 Task: Find connections with filter location Kamina with filter topic #healthcarewith filter profile language English with filter current company SpiceJet Limited with filter school Geetanjali Institute of Technical Studies, Udaipur with filter industry Non-profit Organizations with filter service category Relocation with filter keywords title Film Critic
Action: Mouse moved to (498, 84)
Screenshot: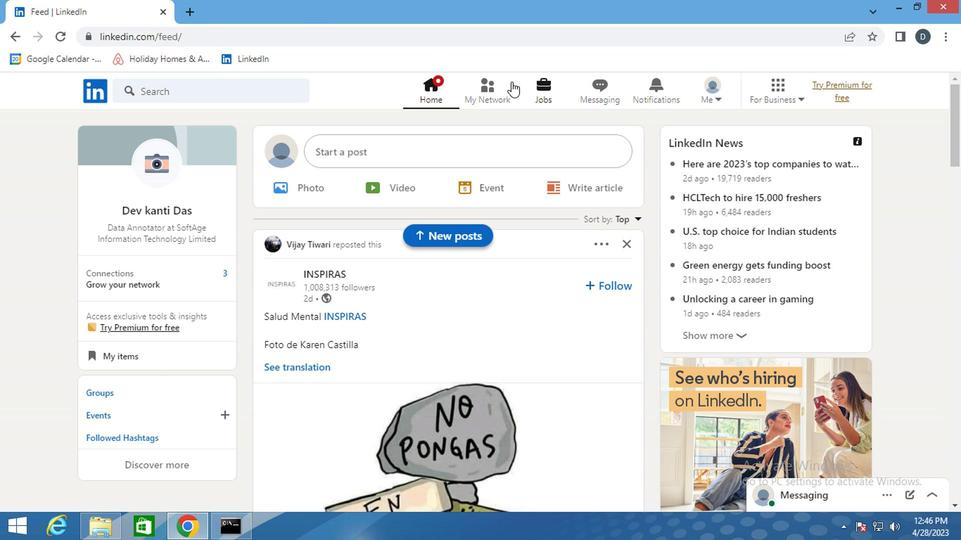 
Action: Mouse pressed left at (498, 84)
Screenshot: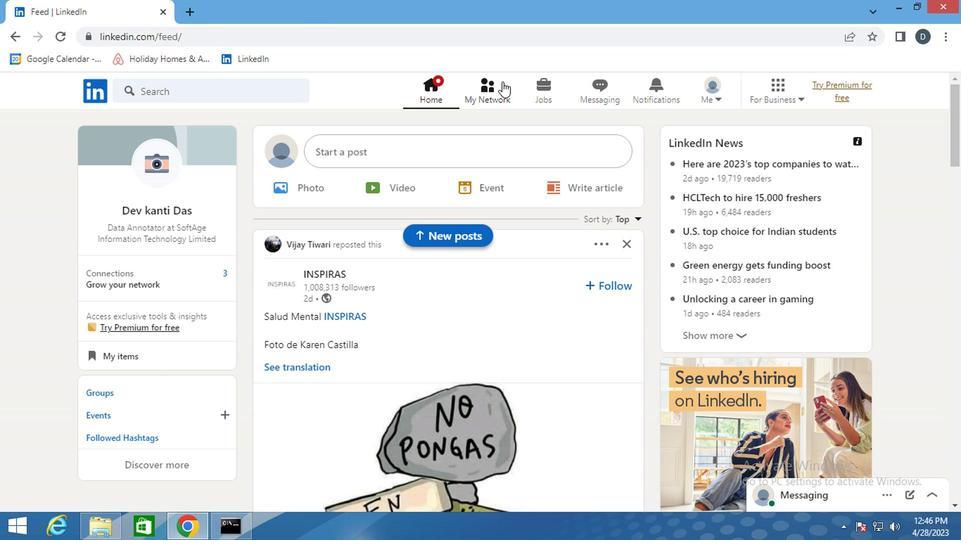 
Action: Mouse moved to (237, 172)
Screenshot: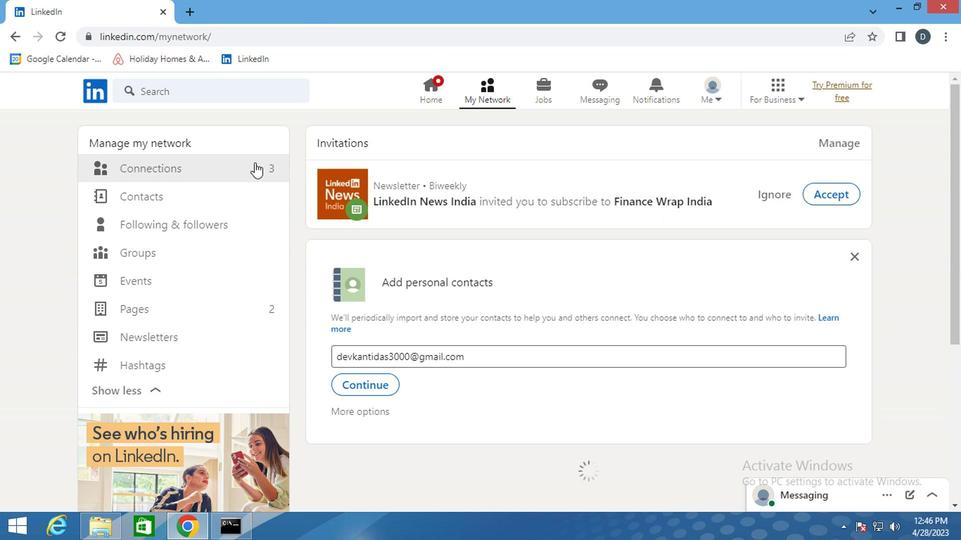 
Action: Mouse pressed left at (237, 172)
Screenshot: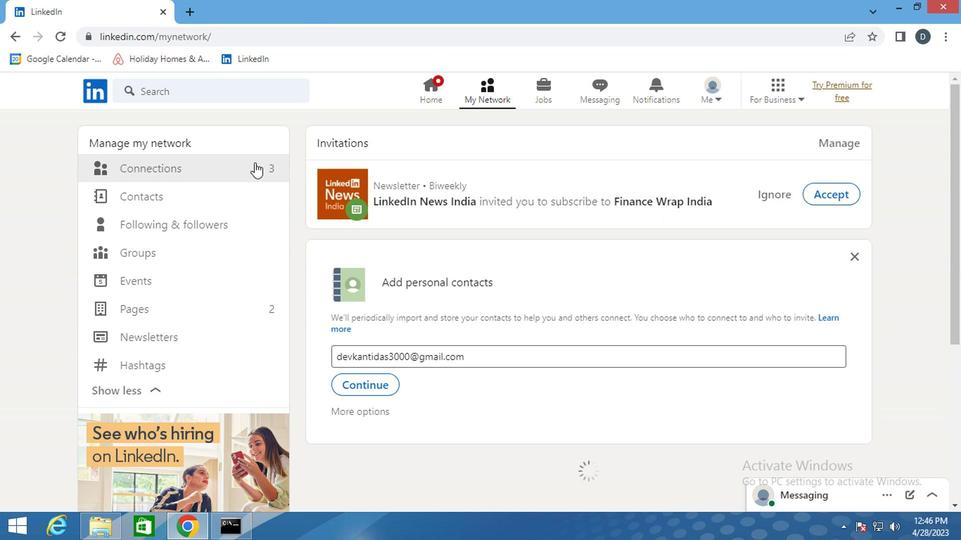 
Action: Mouse pressed left at (237, 172)
Screenshot: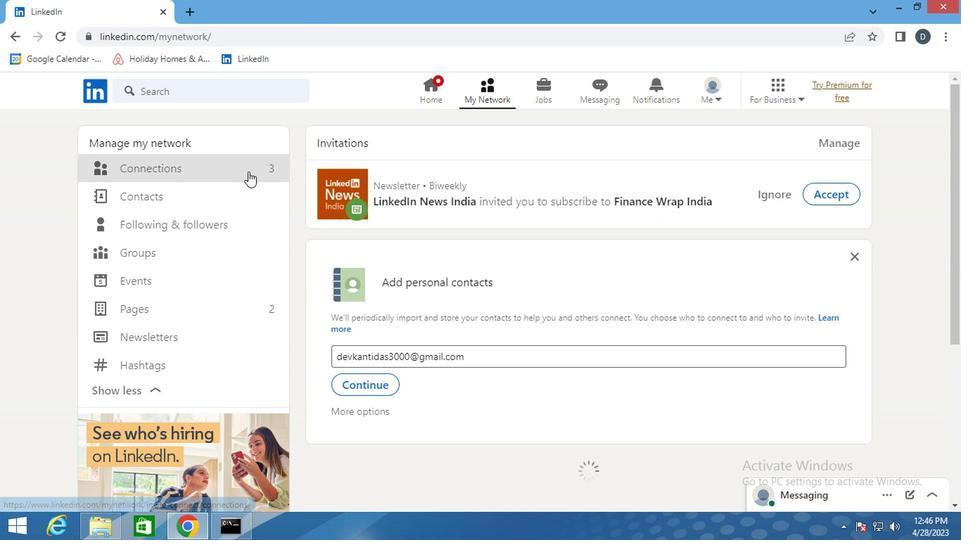 
Action: Mouse pressed left at (237, 172)
Screenshot: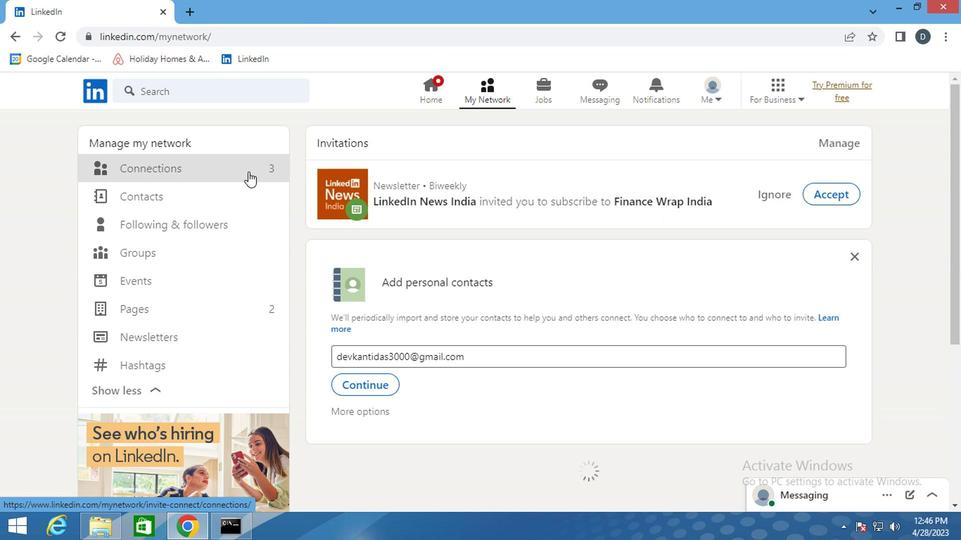 
Action: Mouse moved to (615, 169)
Screenshot: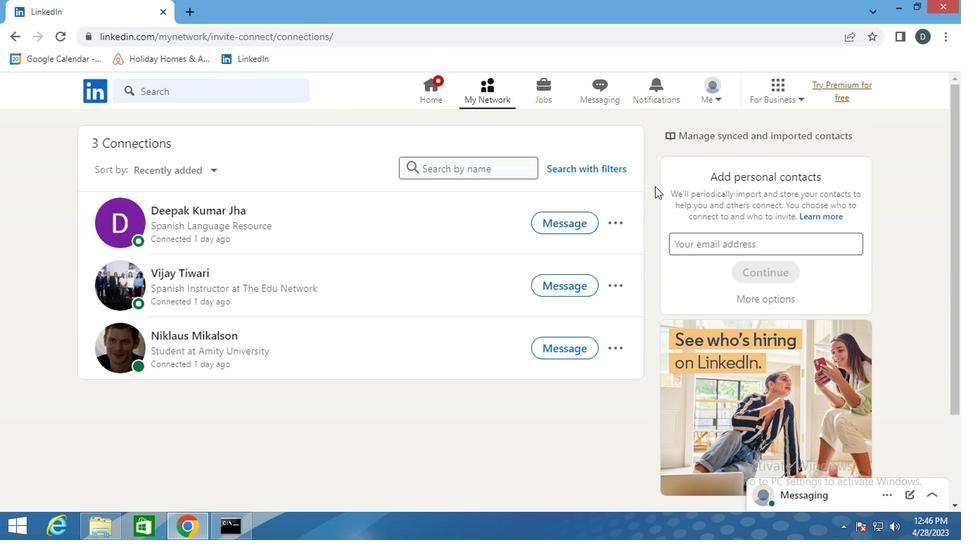 
Action: Mouse pressed left at (615, 169)
Screenshot: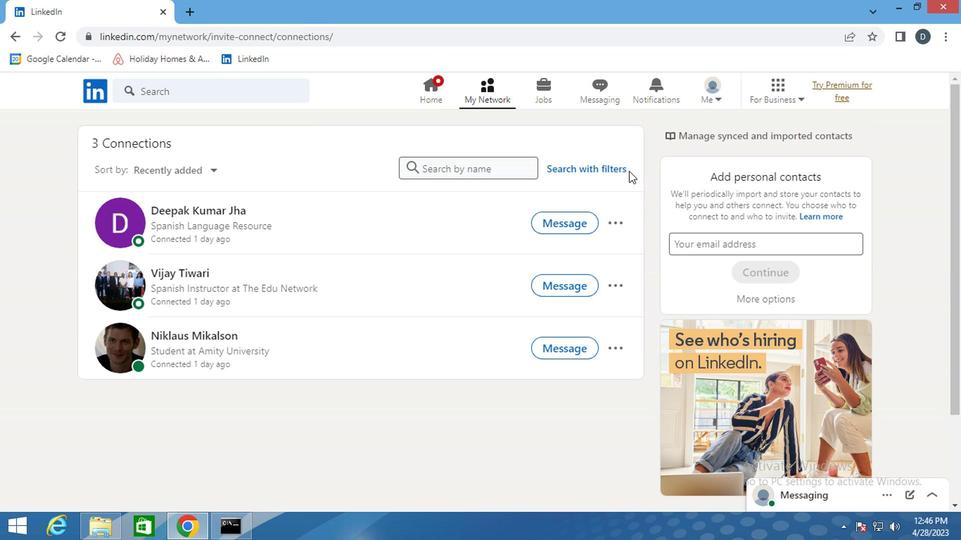 
Action: Mouse moved to (528, 135)
Screenshot: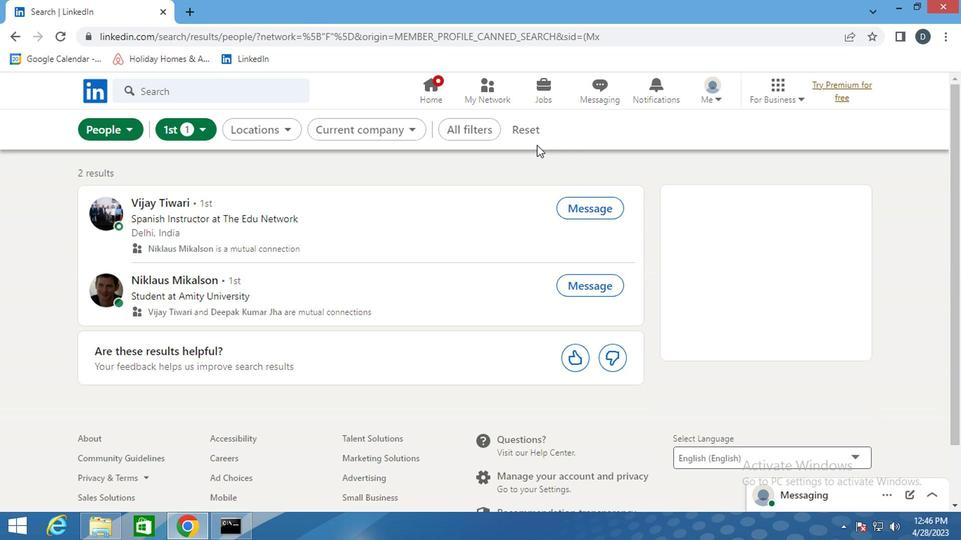 
Action: Mouse pressed left at (528, 135)
Screenshot: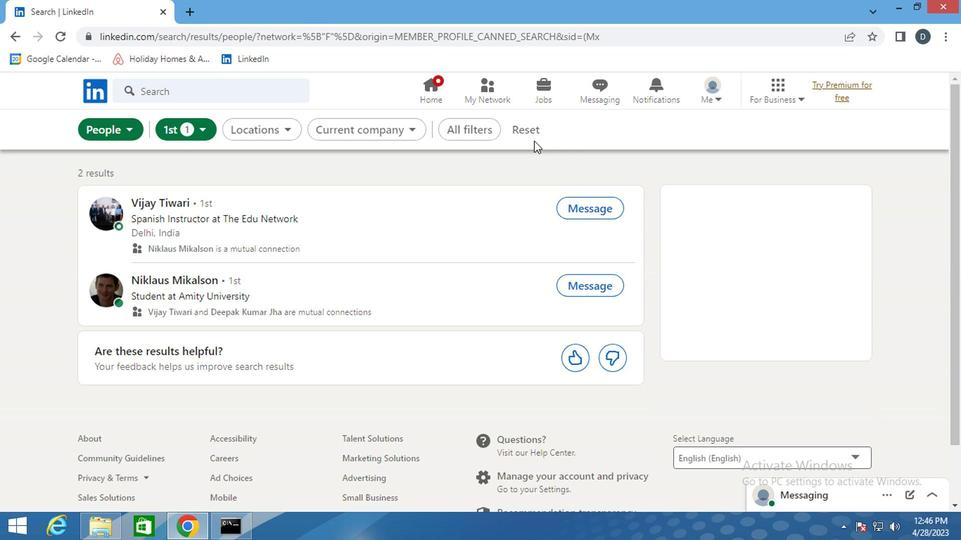 
Action: Mouse moved to (506, 129)
Screenshot: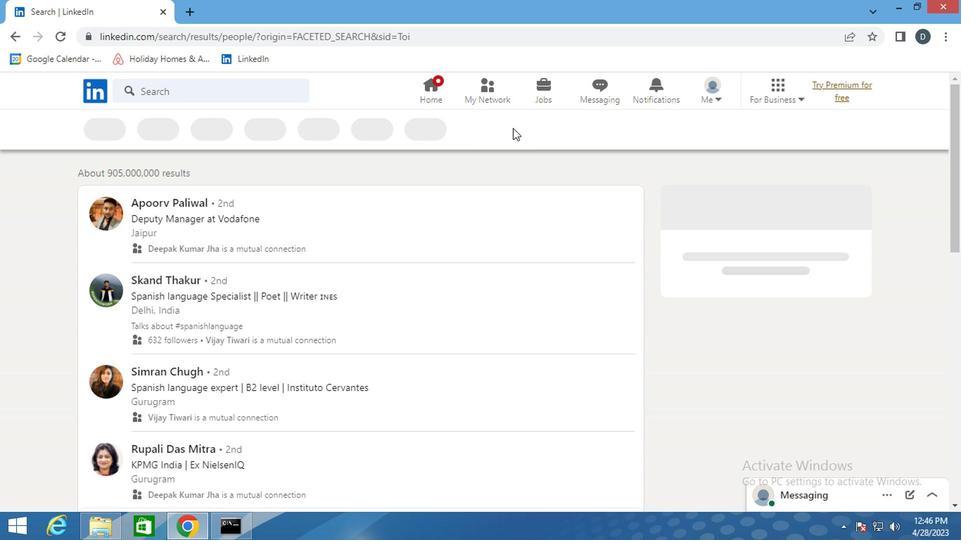 
Action: Mouse pressed left at (506, 129)
Screenshot: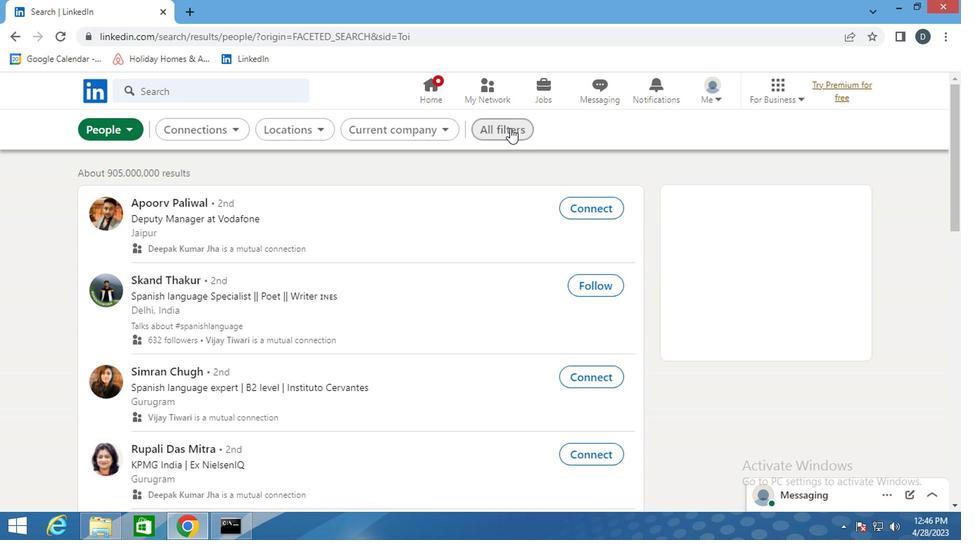 
Action: Mouse moved to (647, 244)
Screenshot: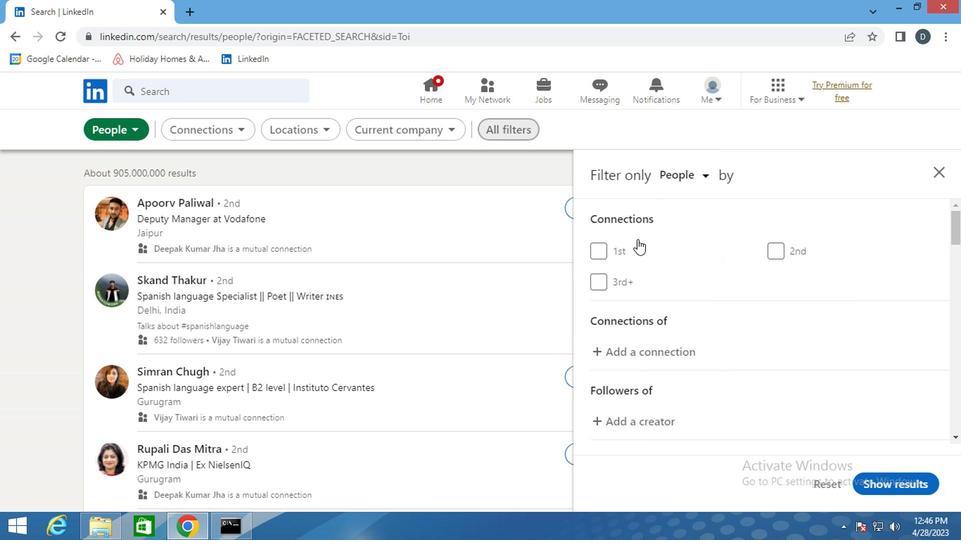
Action: Mouse scrolled (647, 243) with delta (0, 0)
Screenshot: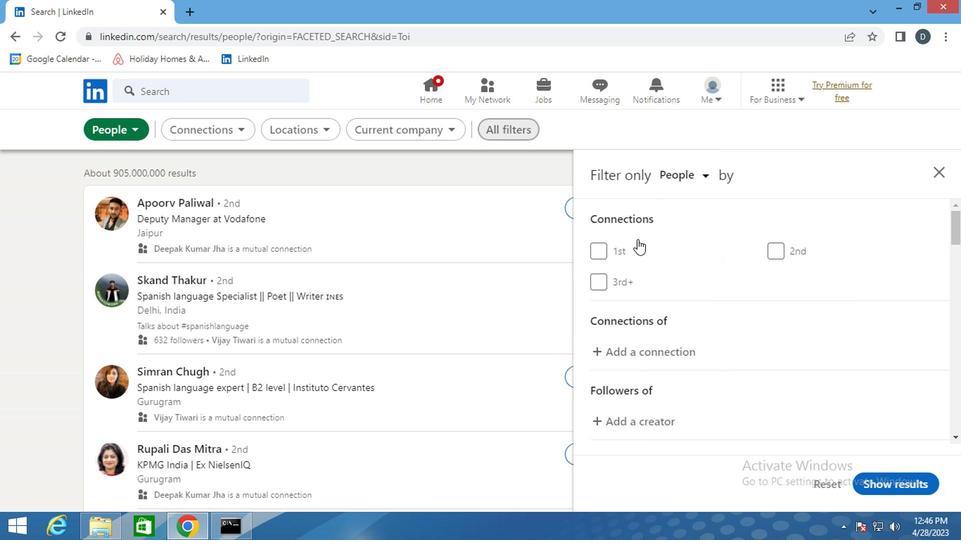 
Action: Mouse moved to (649, 246)
Screenshot: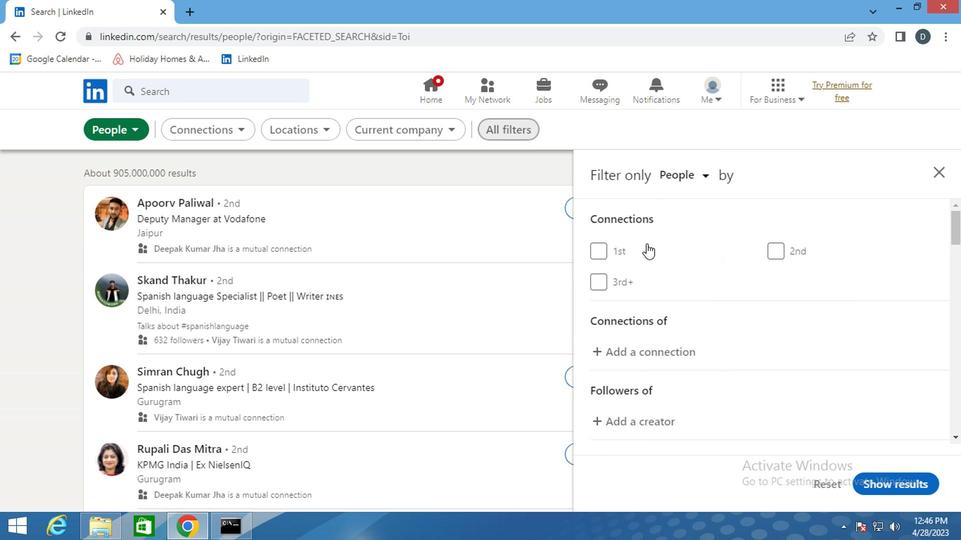 
Action: Mouse scrolled (649, 245) with delta (0, -1)
Screenshot: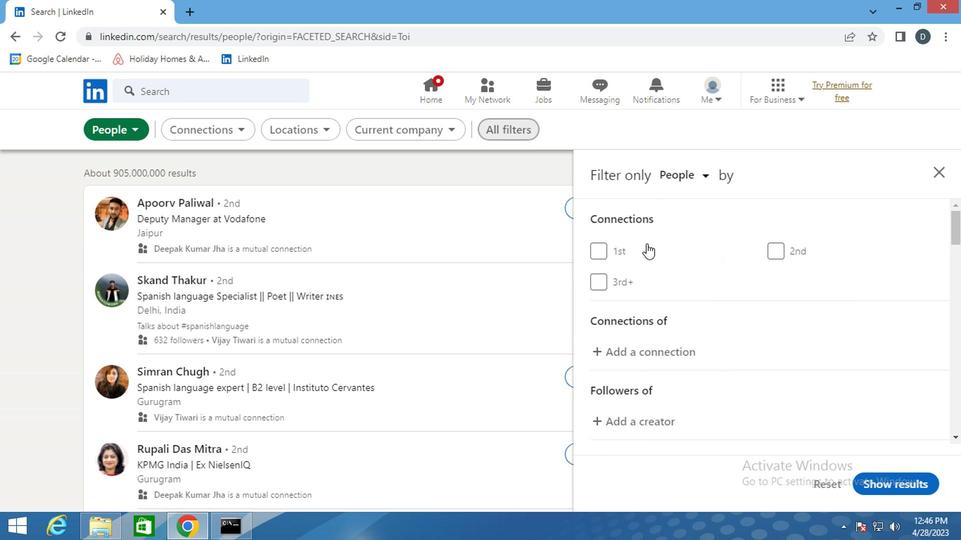 
Action: Mouse moved to (743, 312)
Screenshot: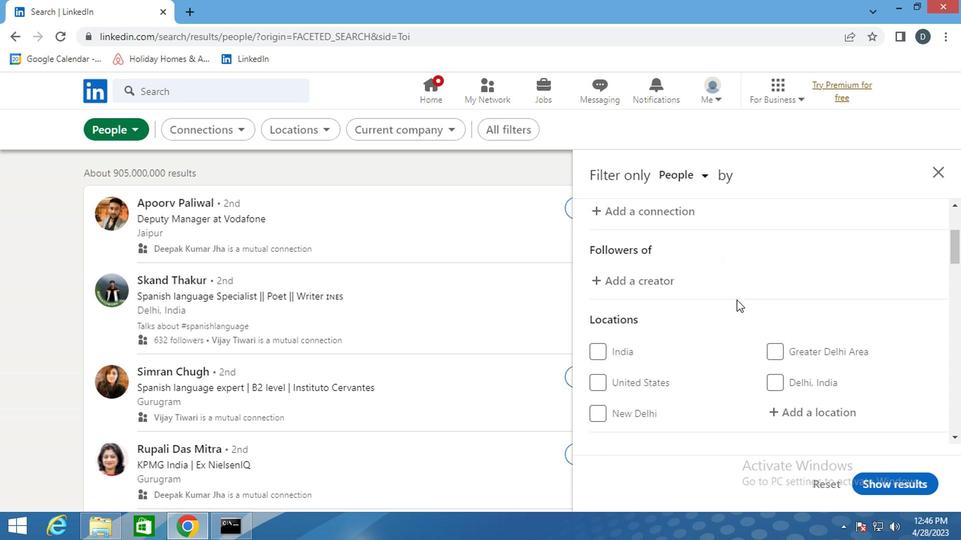 
Action: Mouse scrolled (743, 311) with delta (0, -1)
Screenshot: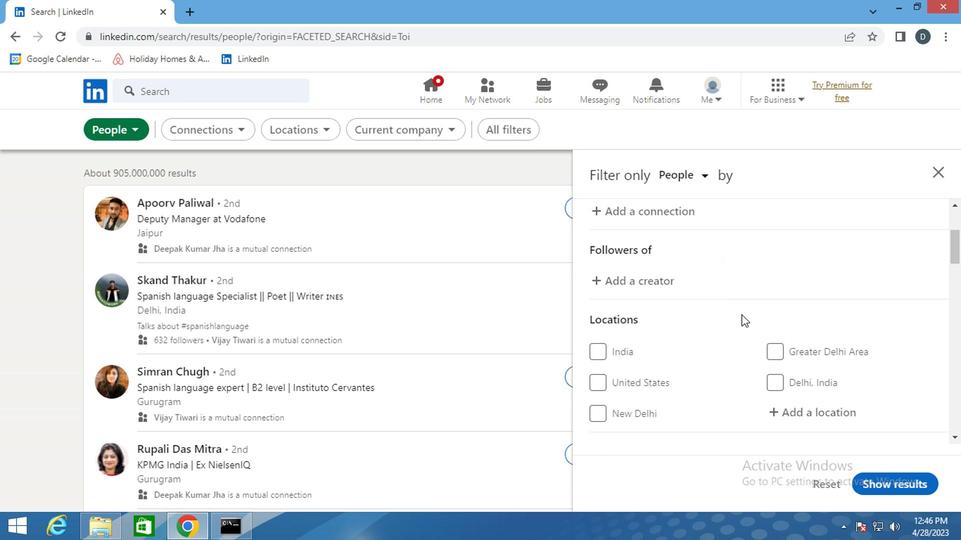 
Action: Mouse moved to (798, 344)
Screenshot: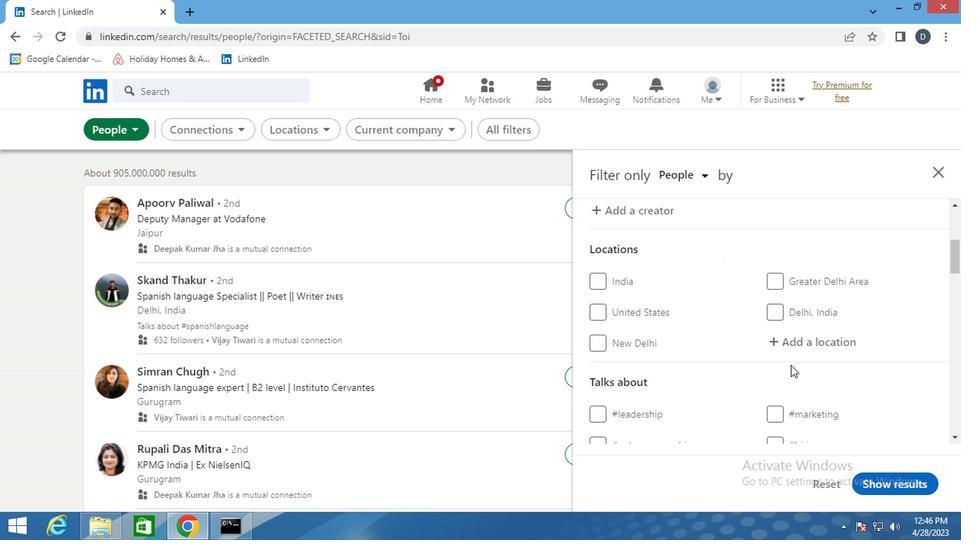 
Action: Mouse pressed left at (798, 344)
Screenshot: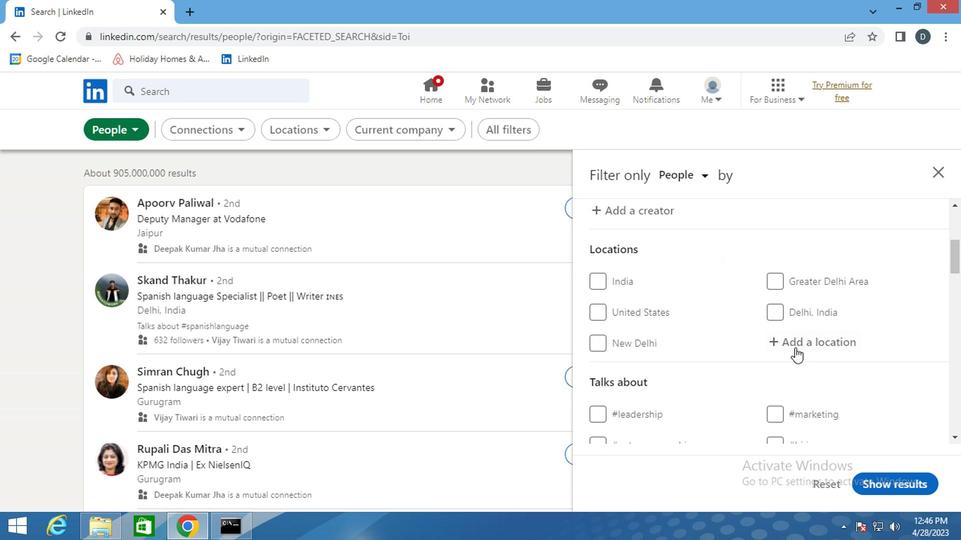
Action: Key pressed <Key.shift_r>Kamina
Screenshot: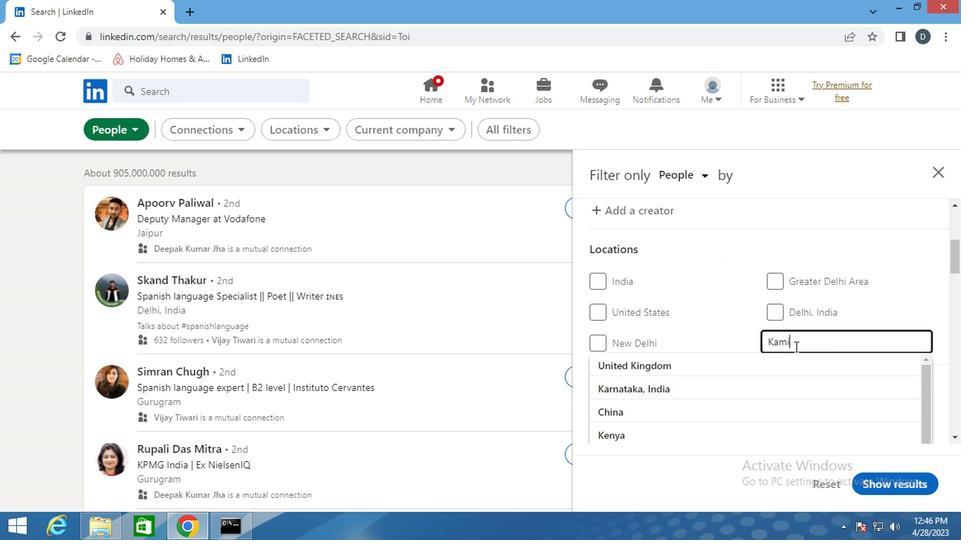 
Action: Mouse moved to (844, 423)
Screenshot: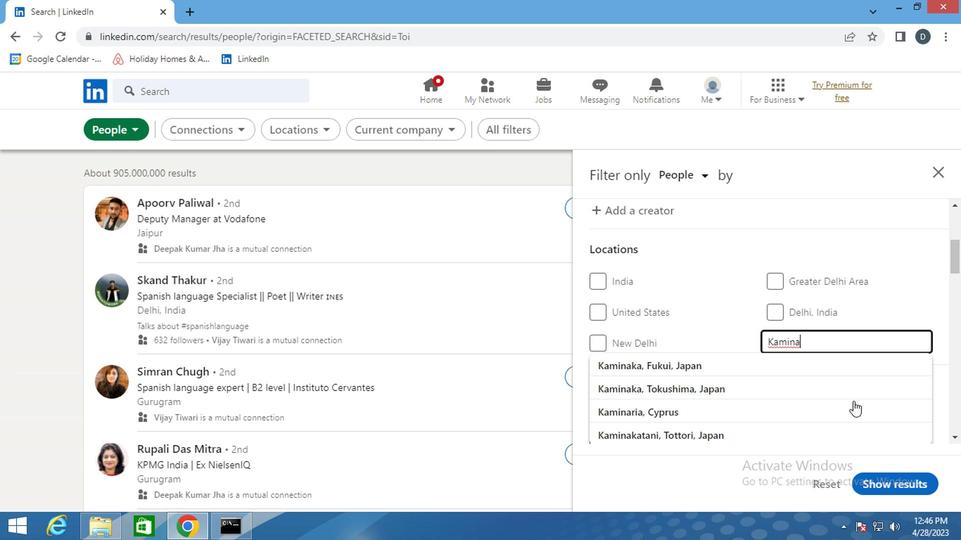 
Action: Mouse scrolled (844, 423) with delta (0, 0)
Screenshot: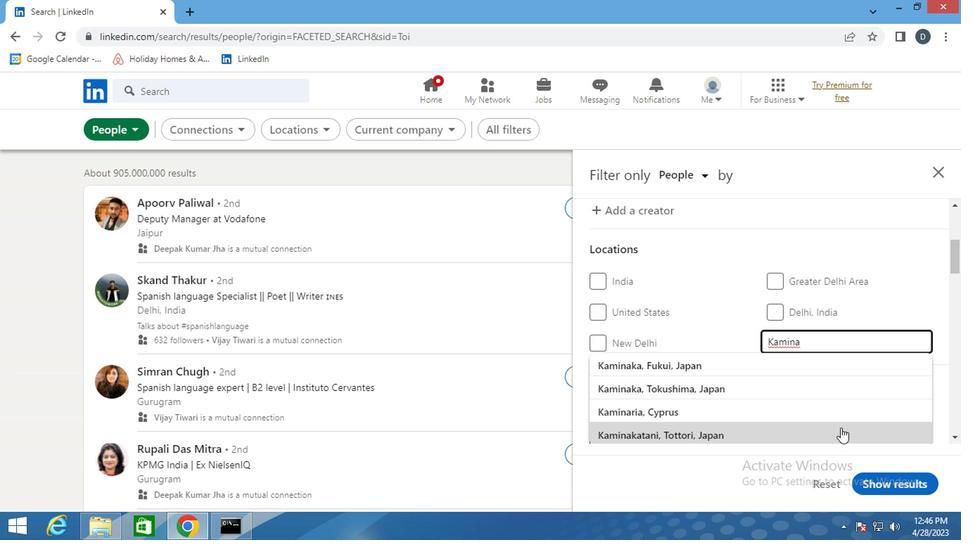 
Action: Mouse moved to (844, 421)
Screenshot: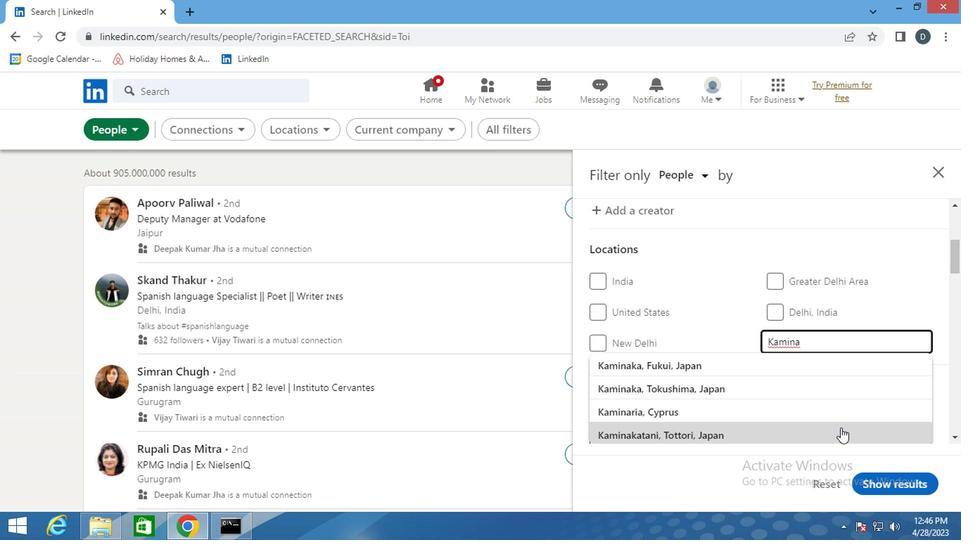 
Action: Mouse scrolled (844, 420) with delta (0, -1)
Screenshot: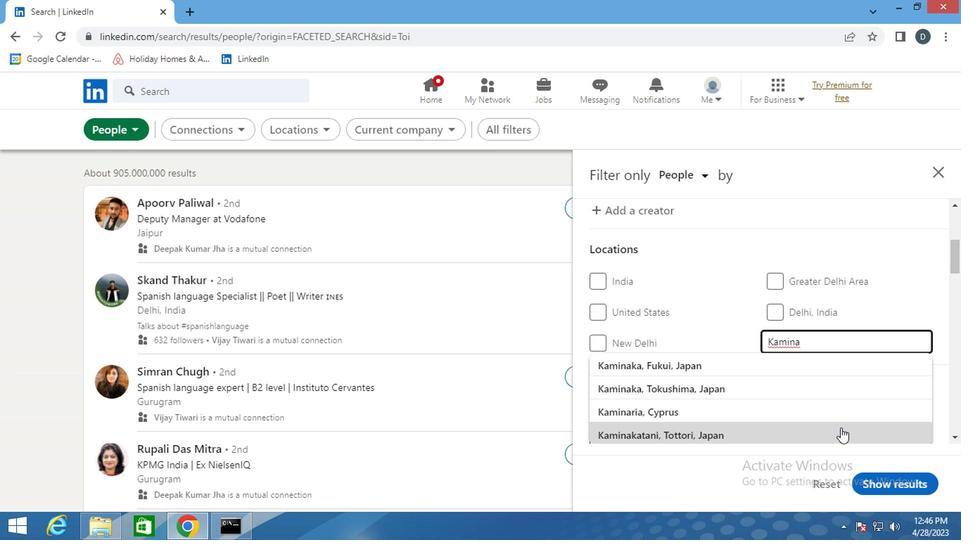 
Action: Mouse moved to (827, 315)
Screenshot: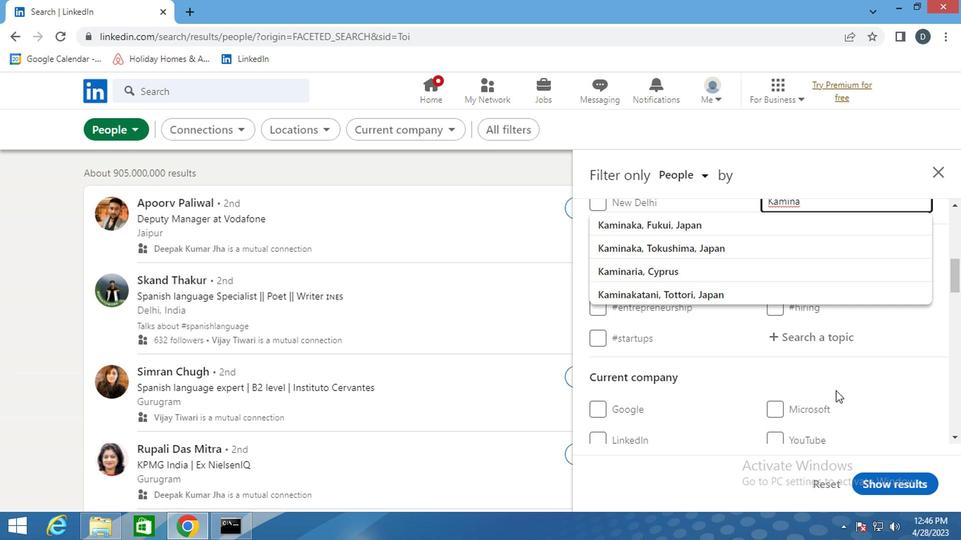 
Action: Key pressed <Key.enter>
Screenshot: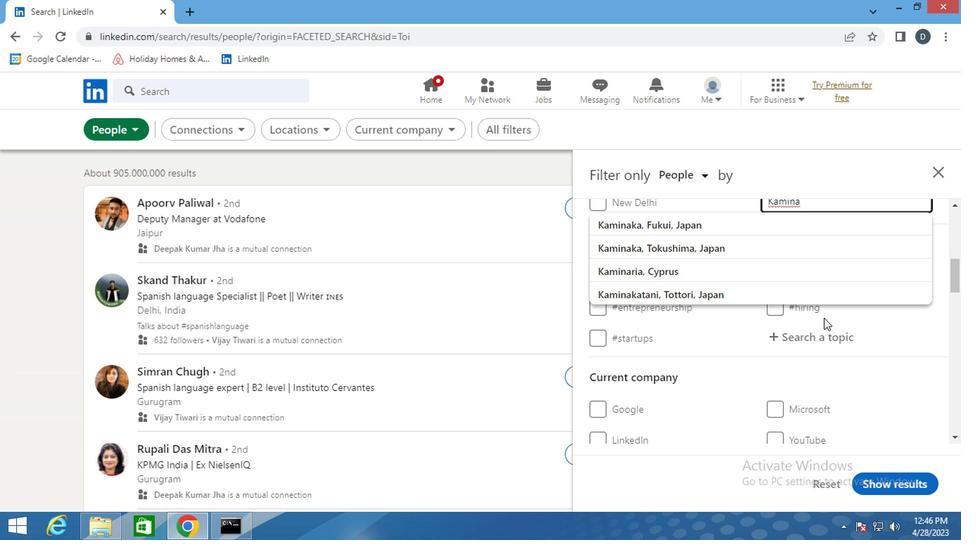 
Action: Mouse moved to (796, 337)
Screenshot: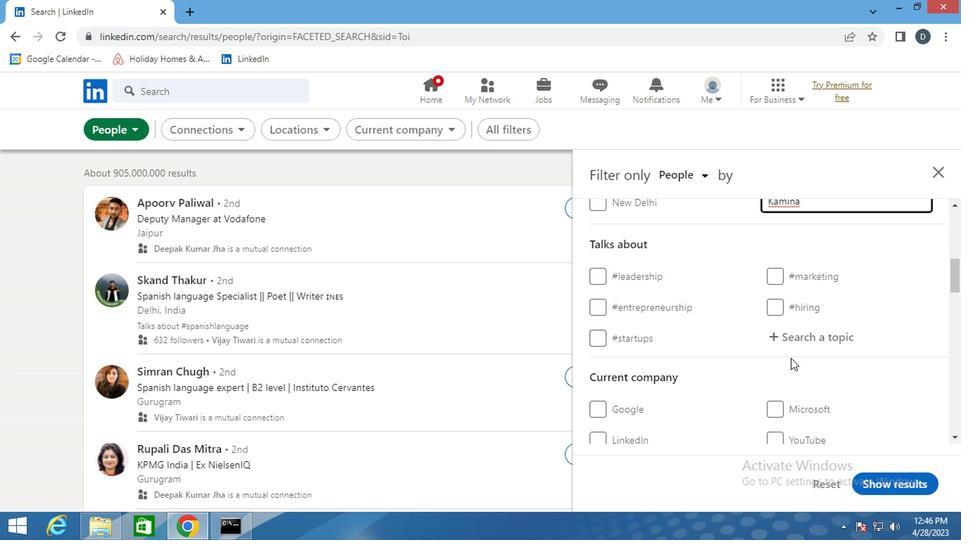 
Action: Mouse pressed left at (796, 337)
Screenshot: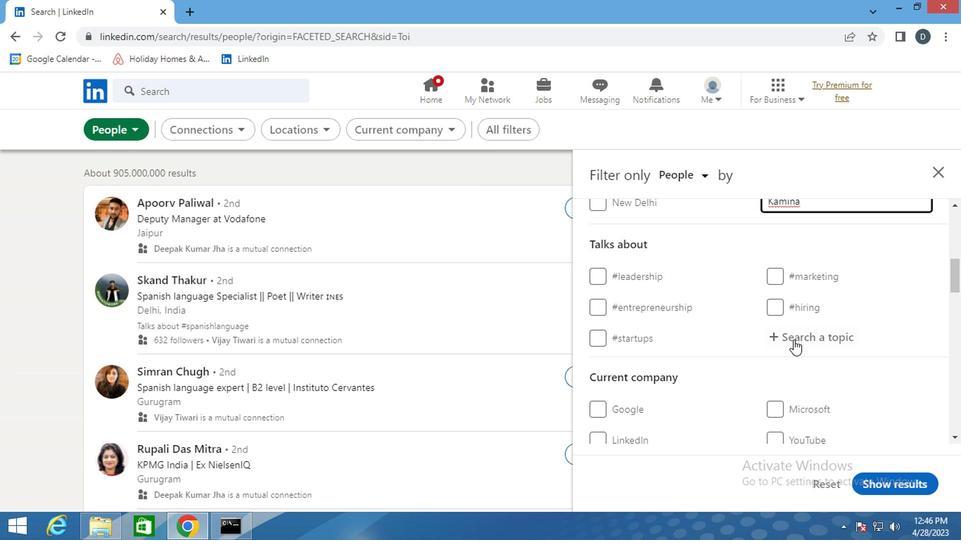 
Action: Key pressed <Key.shift>#HEALTHCARE
Screenshot: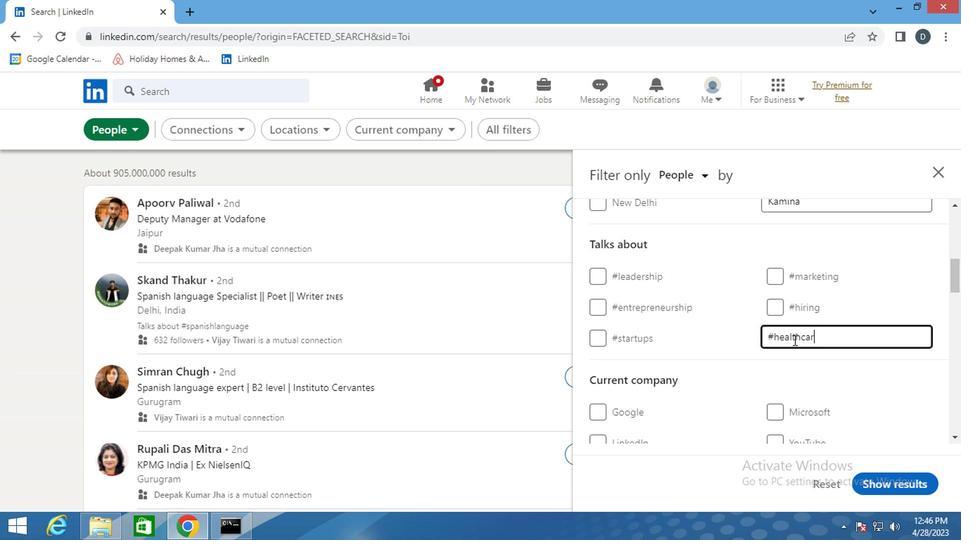 
Action: Mouse moved to (886, 394)
Screenshot: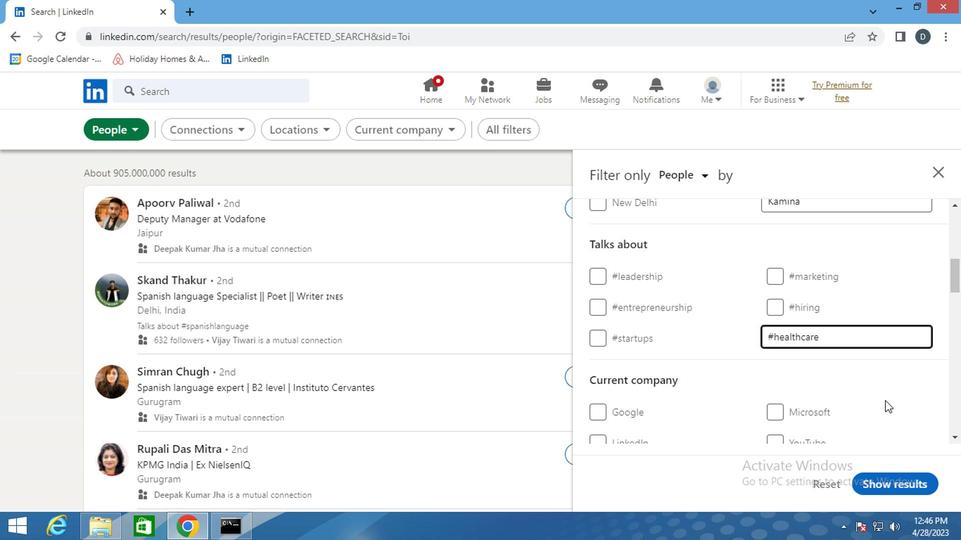 
Action: Mouse scrolled (886, 394) with delta (0, 0)
Screenshot: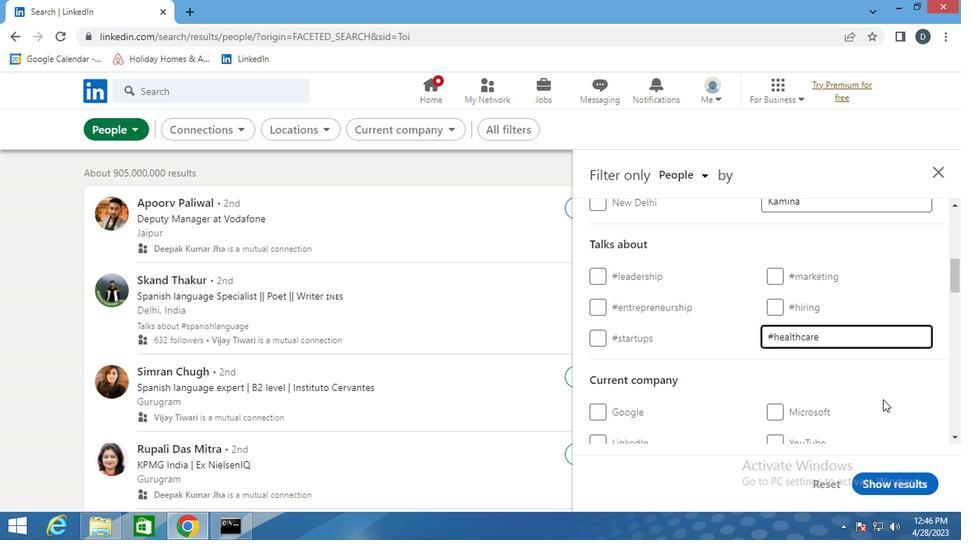 
Action: Mouse scrolled (886, 394) with delta (0, 0)
Screenshot: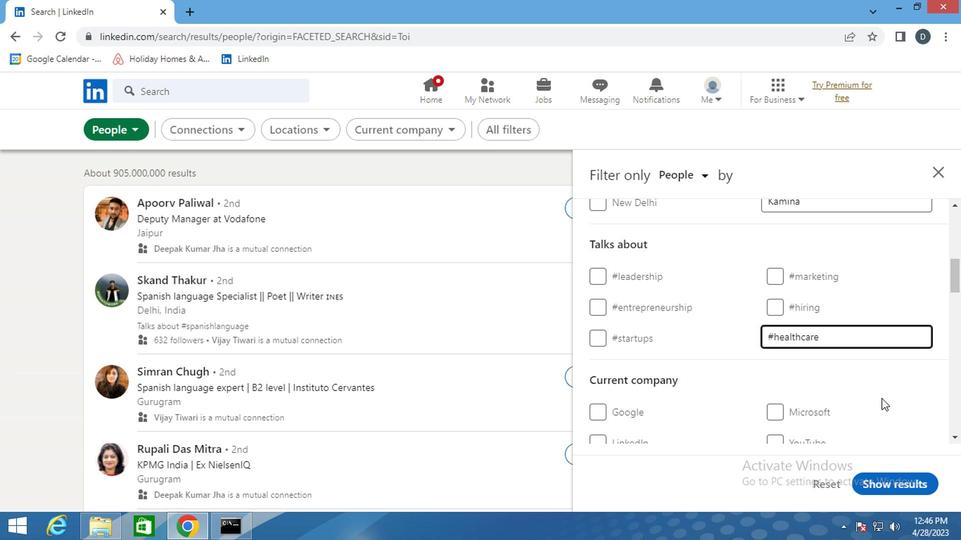 
Action: Mouse moved to (880, 377)
Screenshot: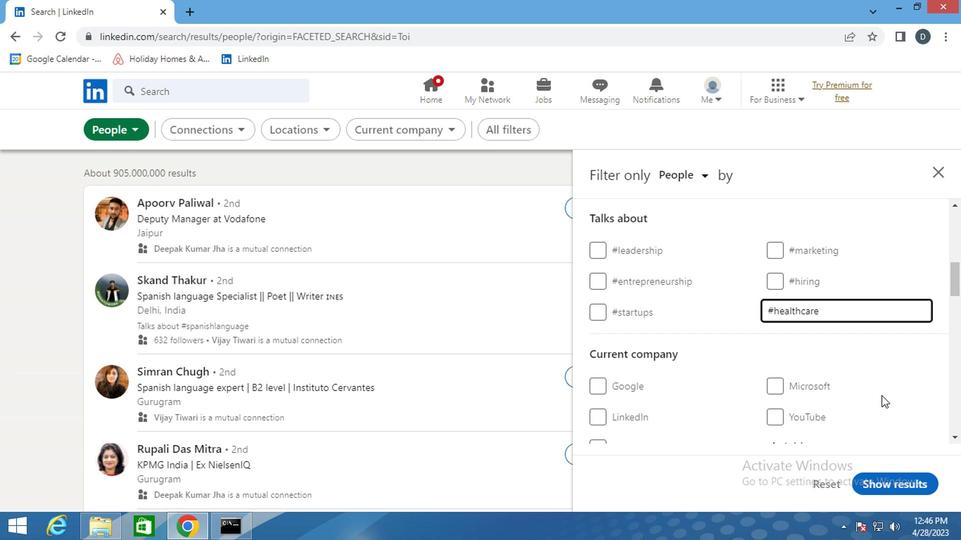 
Action: Mouse scrolled (880, 376) with delta (0, 0)
Screenshot: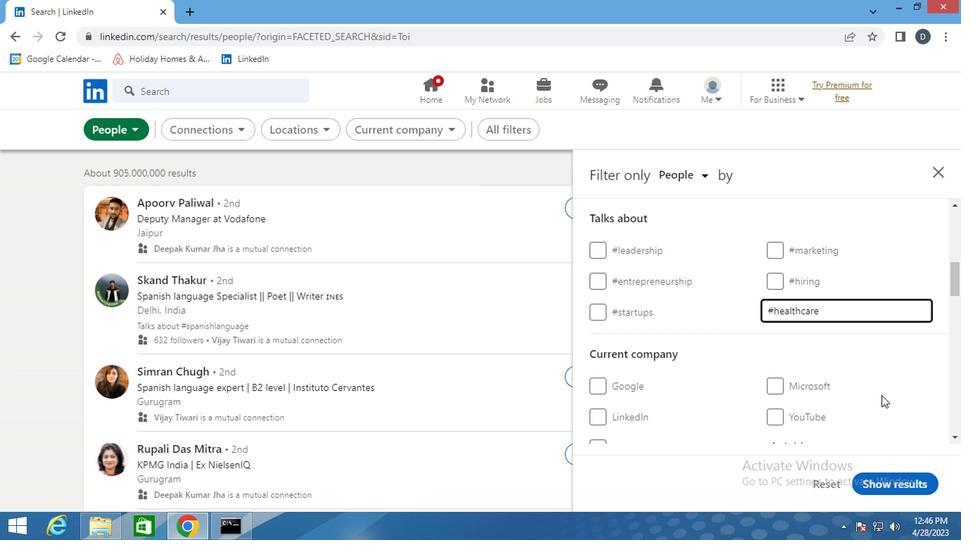 
Action: Mouse scrolled (880, 376) with delta (0, 0)
Screenshot: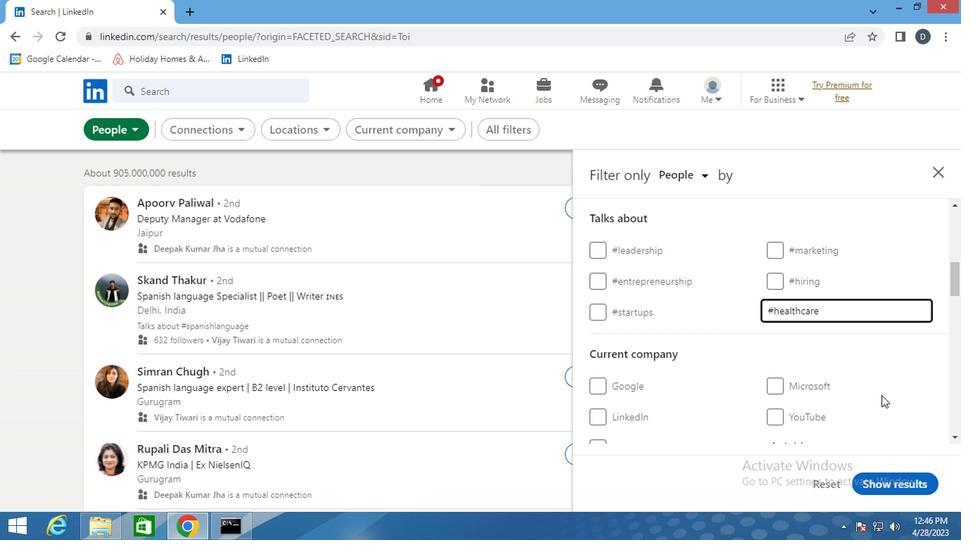 
Action: Mouse scrolled (880, 376) with delta (0, 0)
Screenshot: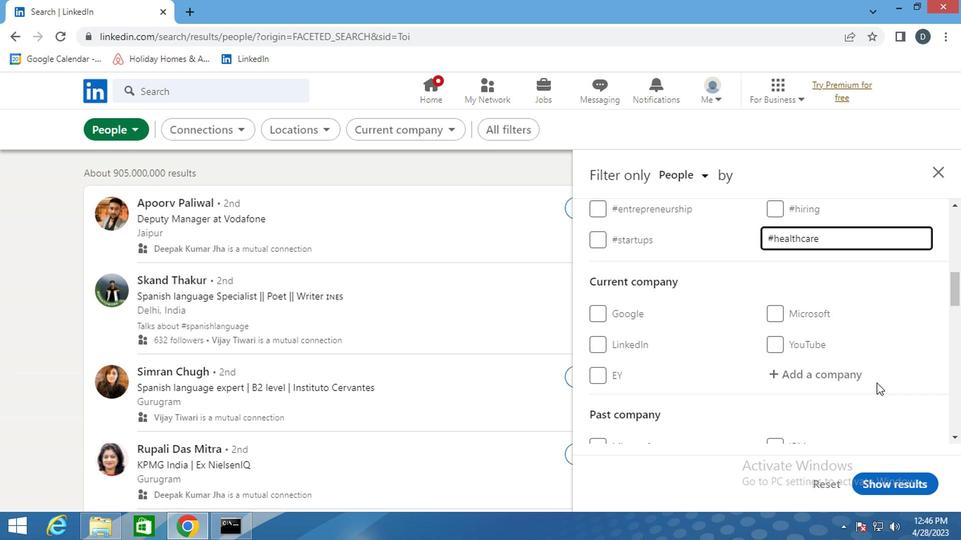 
Action: Mouse scrolled (880, 376) with delta (0, 0)
Screenshot: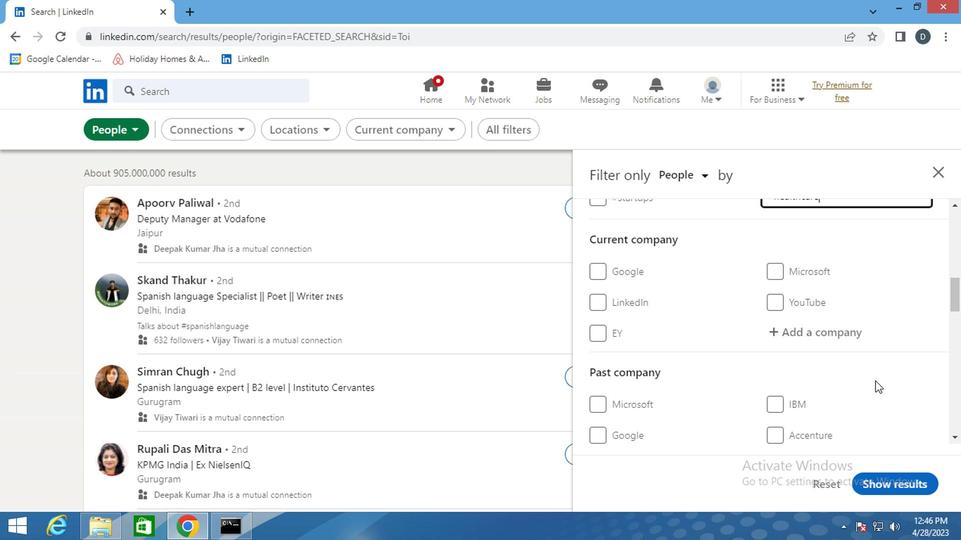 
Action: Mouse moved to (813, 372)
Screenshot: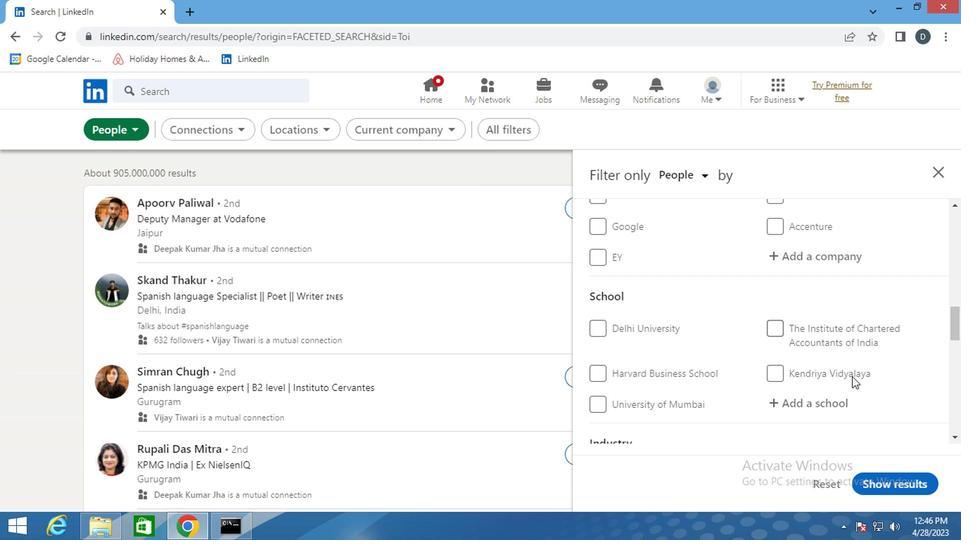 
Action: Mouse scrolled (813, 371) with delta (0, -1)
Screenshot: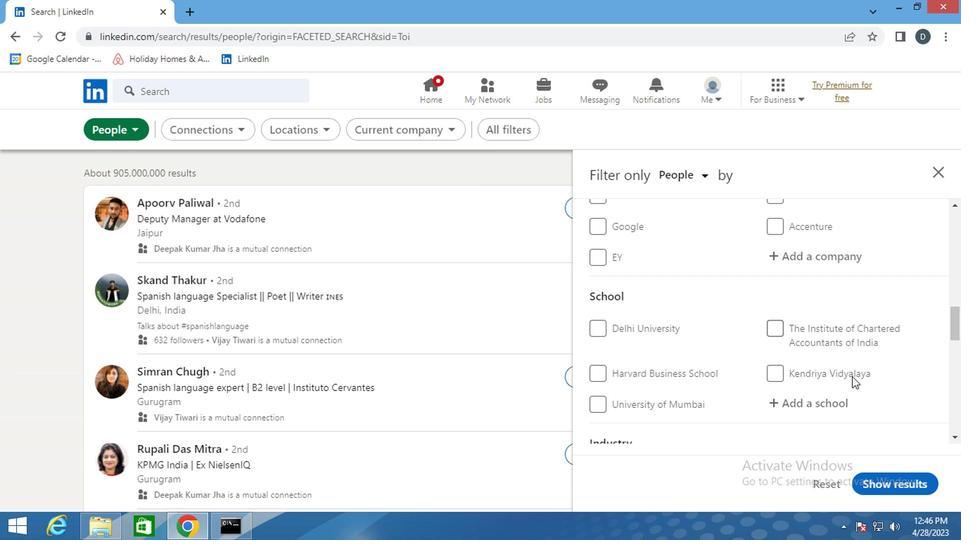 
Action: Mouse moved to (812, 372)
Screenshot: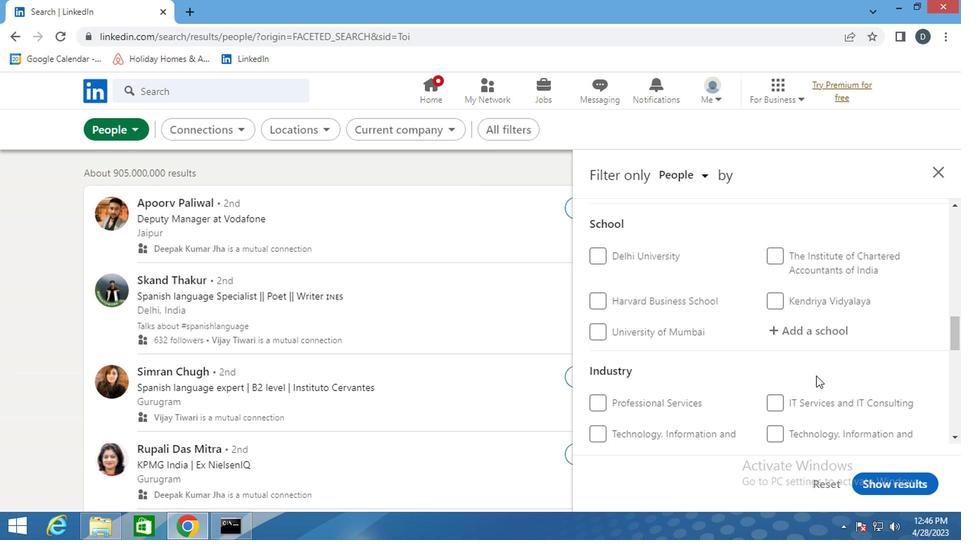 
Action: Mouse scrolled (812, 371) with delta (0, -1)
Screenshot: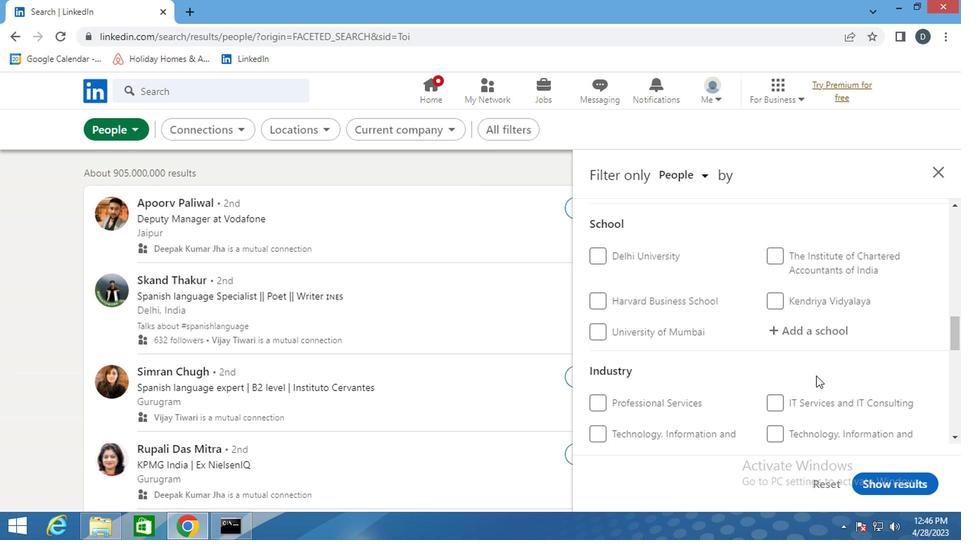 
Action: Mouse moved to (634, 423)
Screenshot: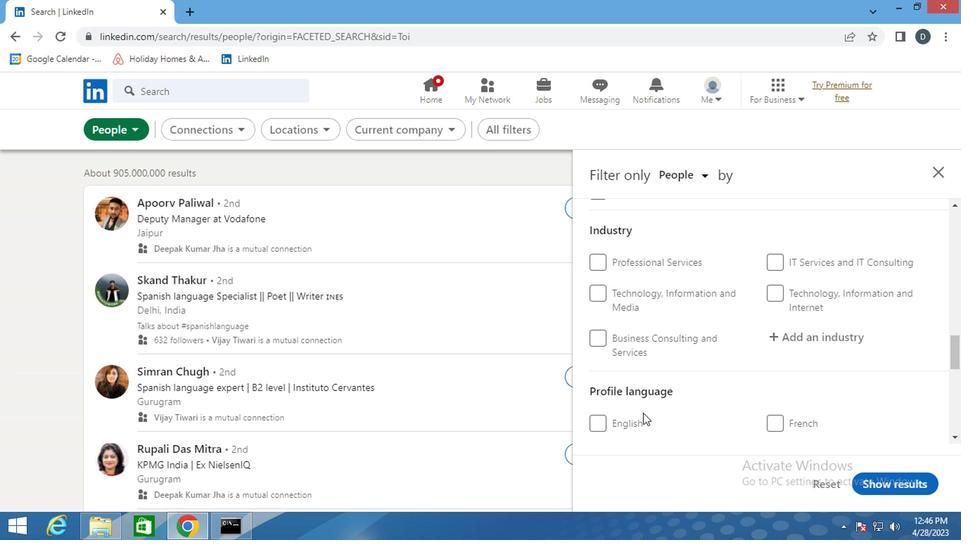 
Action: Mouse pressed left at (634, 423)
Screenshot: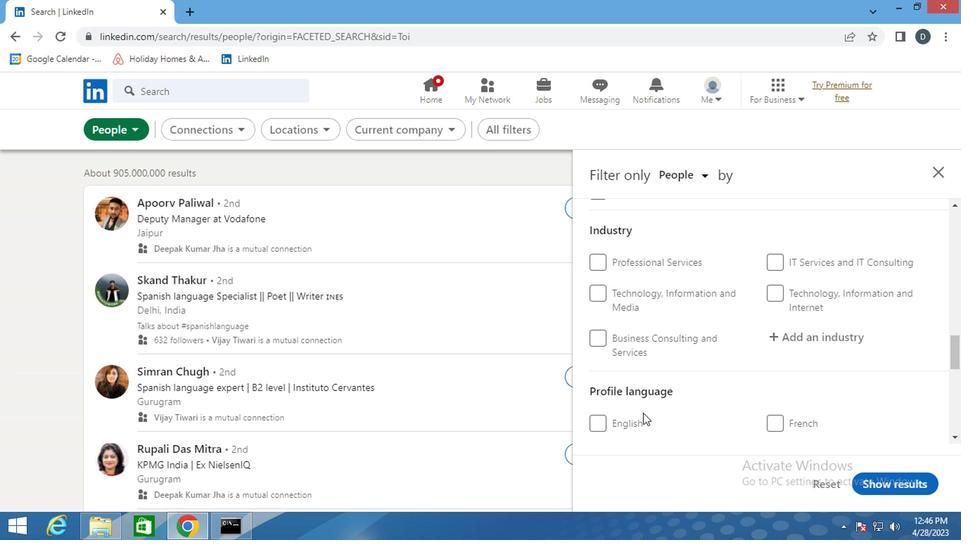 
Action: Mouse moved to (674, 412)
Screenshot: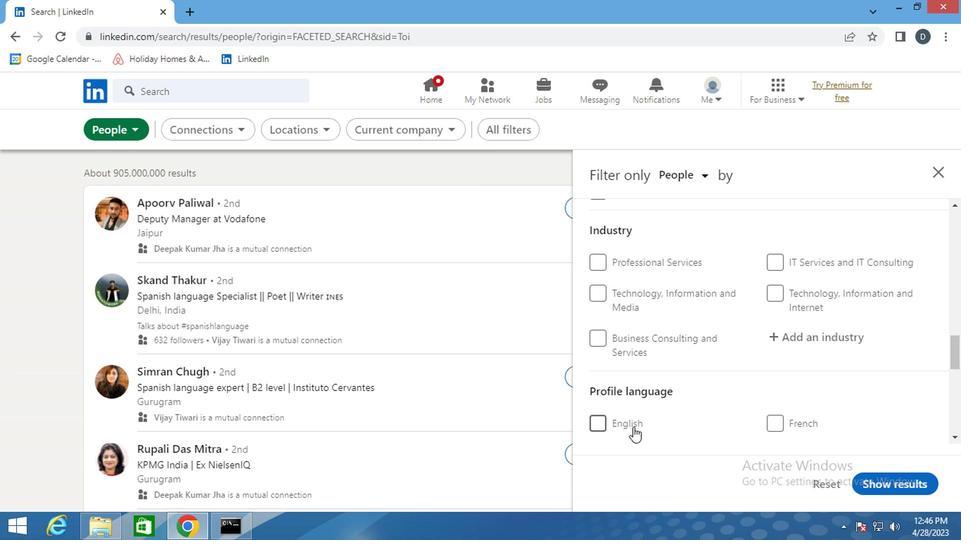 
Action: Mouse scrolled (674, 413) with delta (0, 0)
Screenshot: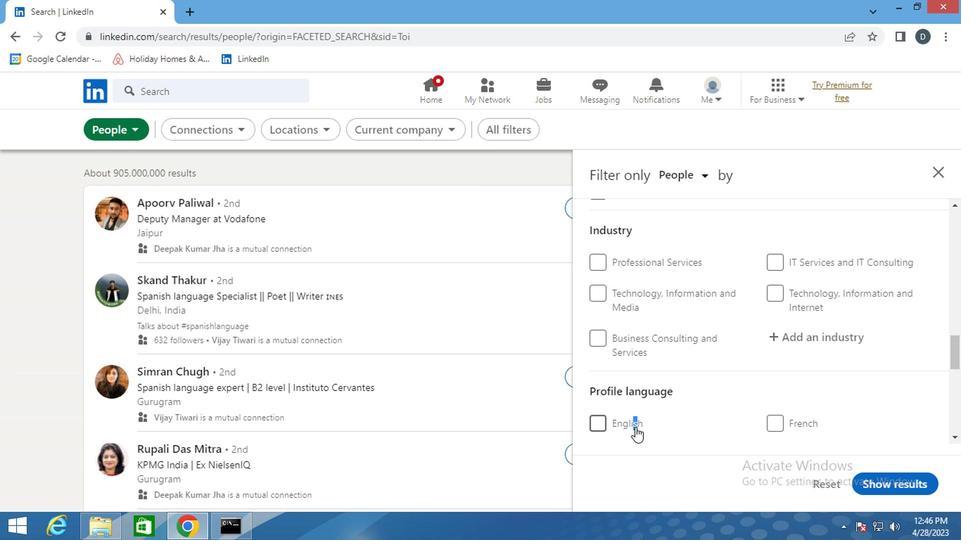
Action: Mouse moved to (675, 411)
Screenshot: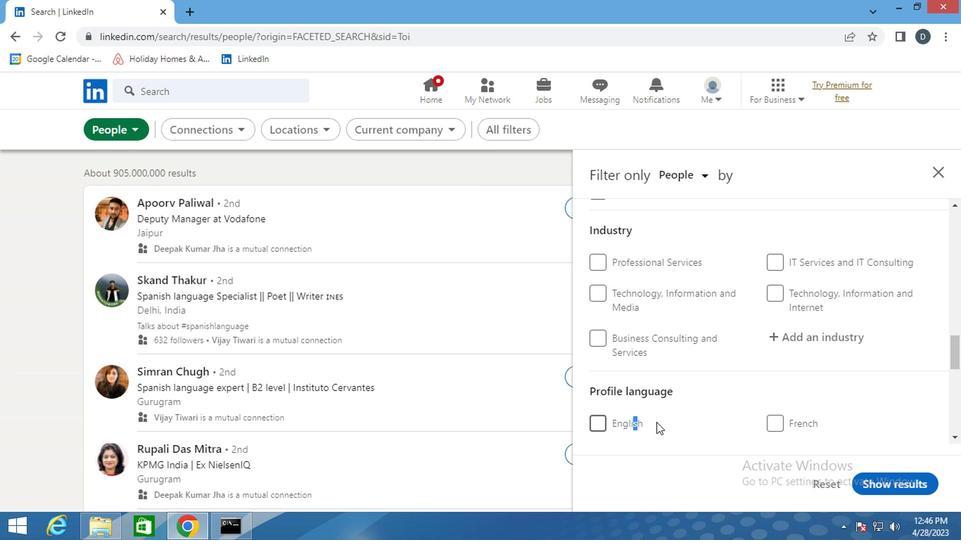 
Action: Mouse scrolled (675, 412) with delta (0, 1)
Screenshot: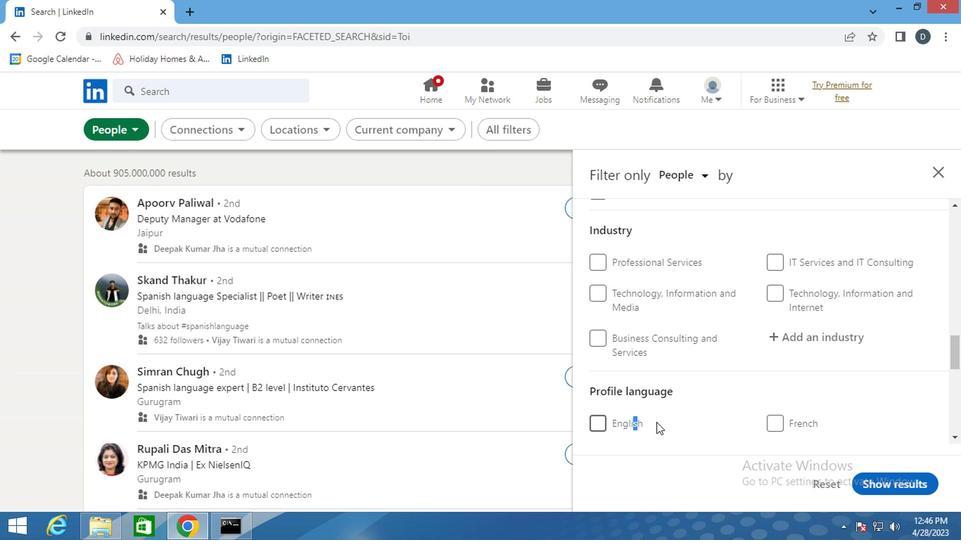 
Action: Mouse scrolled (675, 412) with delta (0, 1)
Screenshot: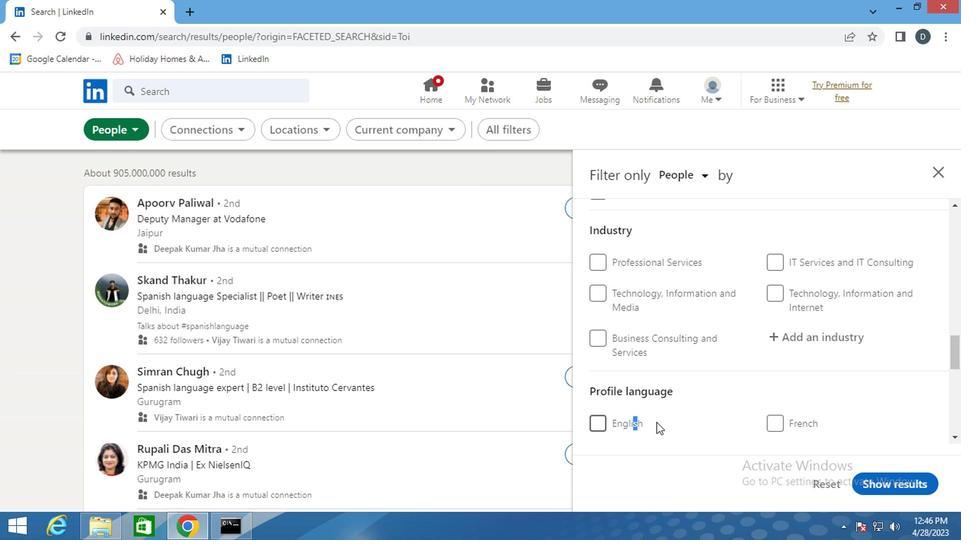 
Action: Mouse scrolled (675, 412) with delta (0, 1)
Screenshot: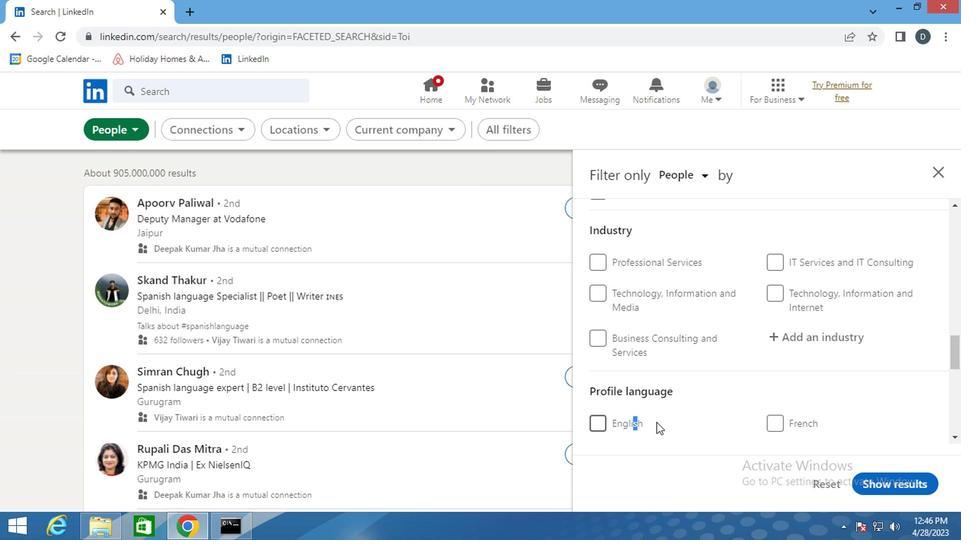 
Action: Mouse scrolled (675, 411) with delta (0, 0)
Screenshot: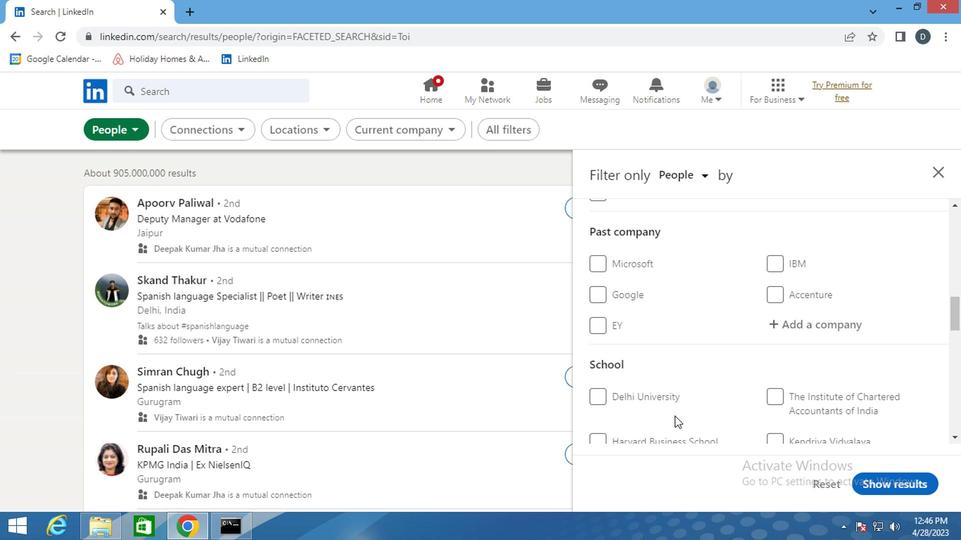 
Action: Mouse scrolled (675, 411) with delta (0, 0)
Screenshot: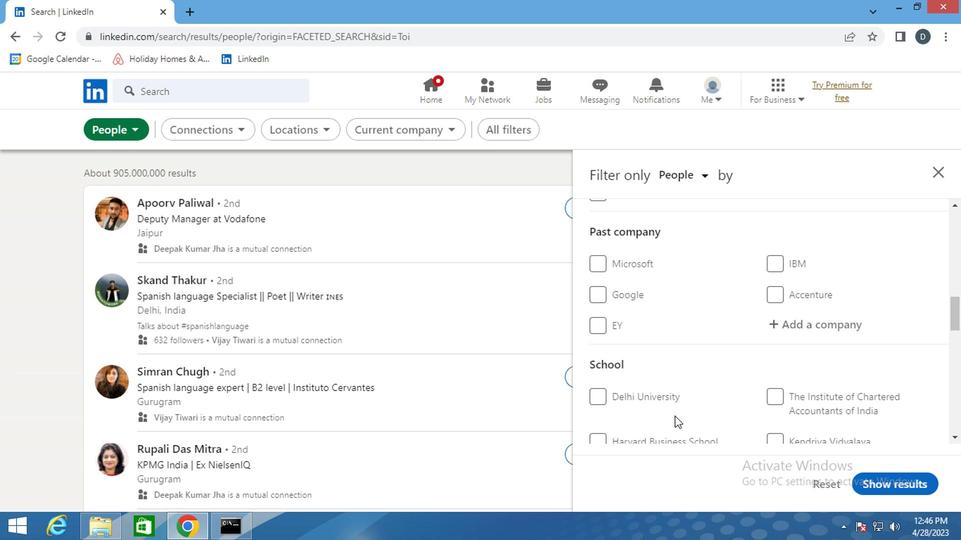 
Action: Mouse scrolled (675, 411) with delta (0, 0)
Screenshot: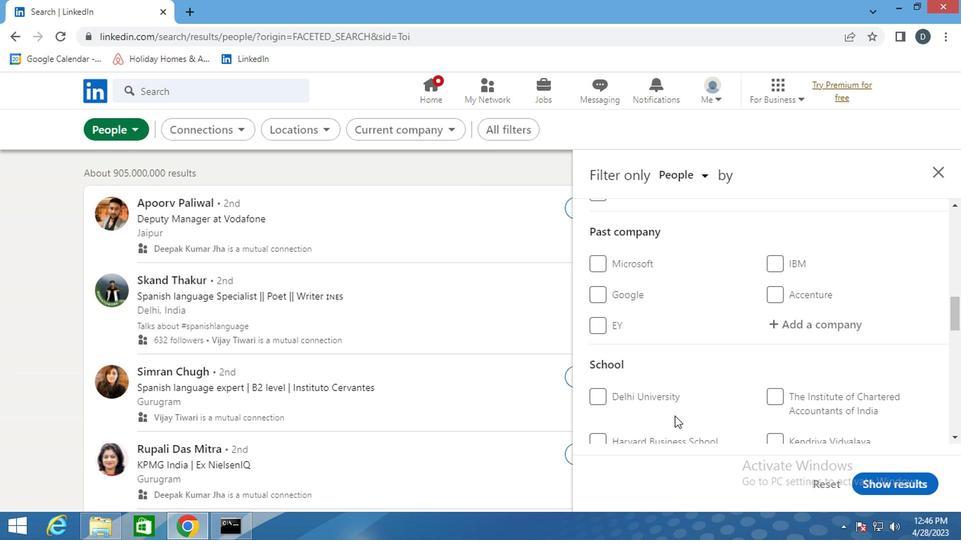 
Action: Mouse scrolled (675, 411) with delta (0, 0)
Screenshot: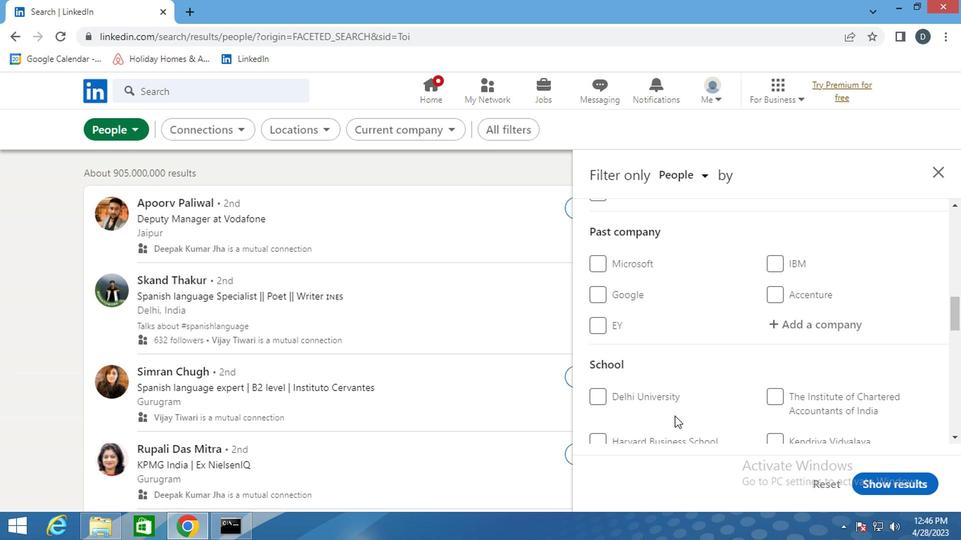 
Action: Mouse moved to (591, 423)
Screenshot: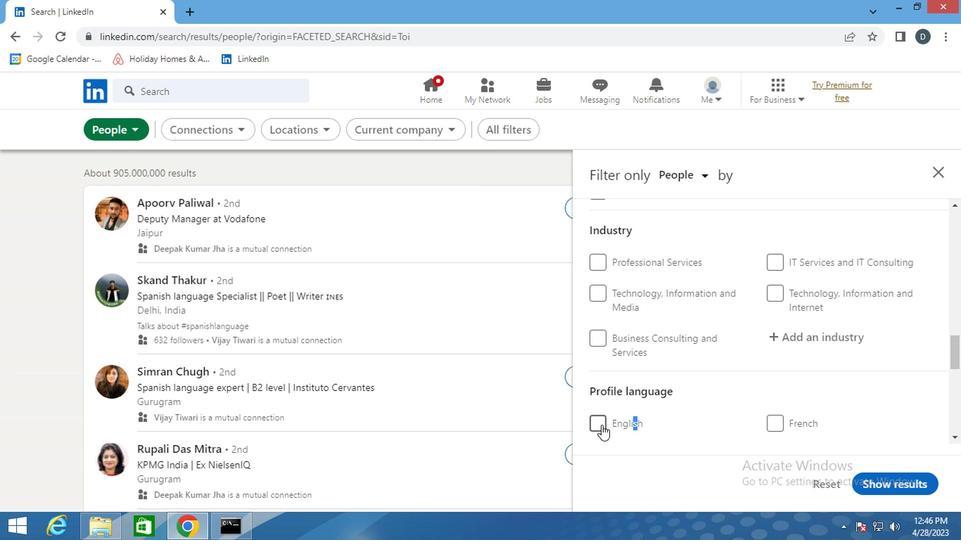 
Action: Mouse pressed left at (591, 423)
Screenshot: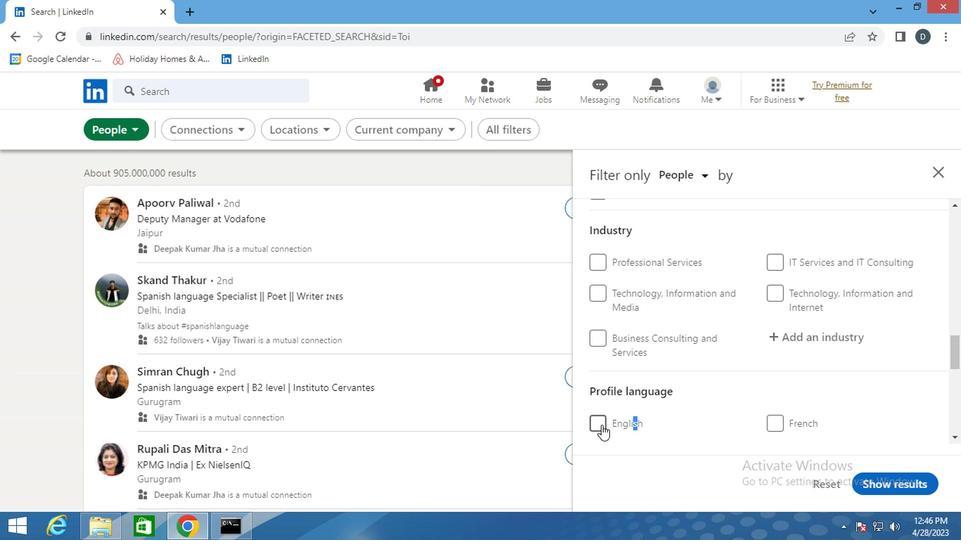 
Action: Mouse moved to (711, 405)
Screenshot: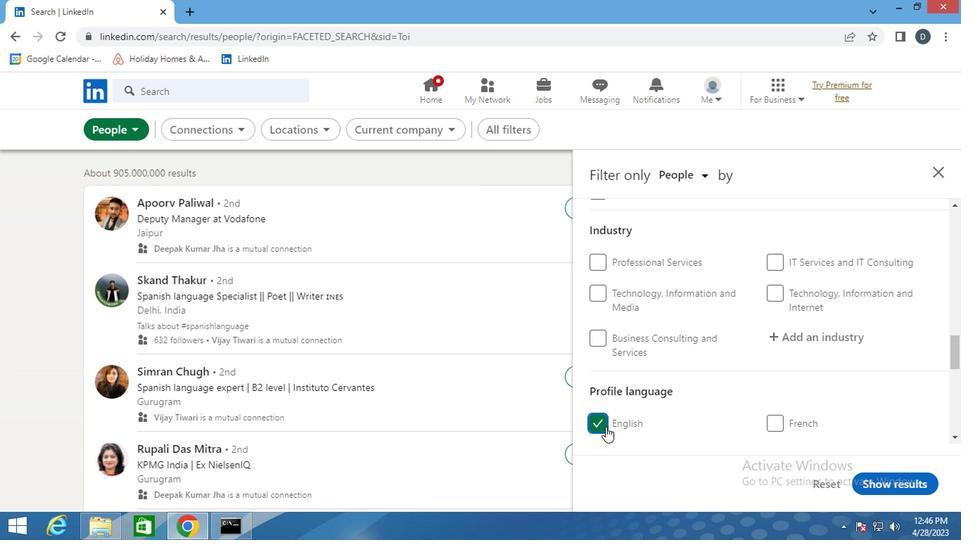 
Action: Mouse scrolled (711, 405) with delta (0, 0)
Screenshot: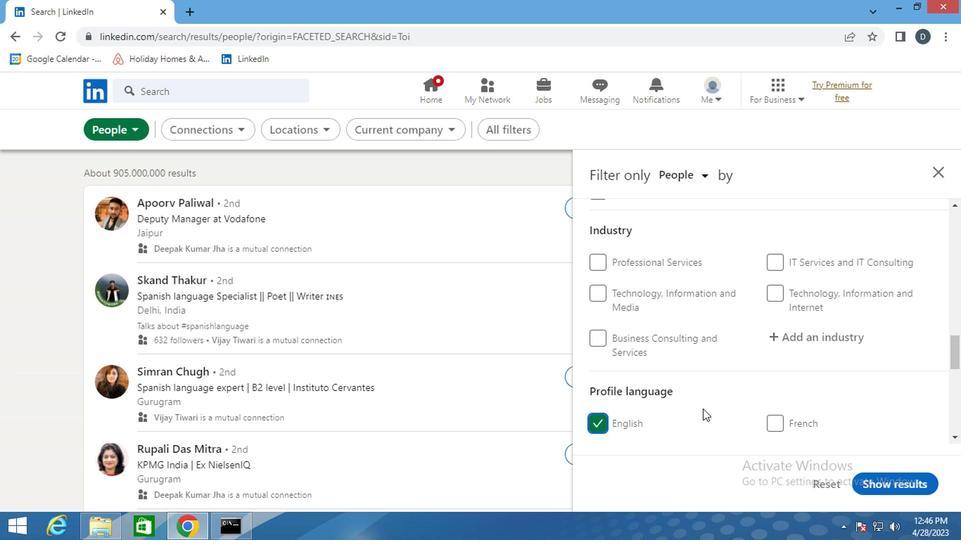 
Action: Mouse scrolled (711, 405) with delta (0, 0)
Screenshot: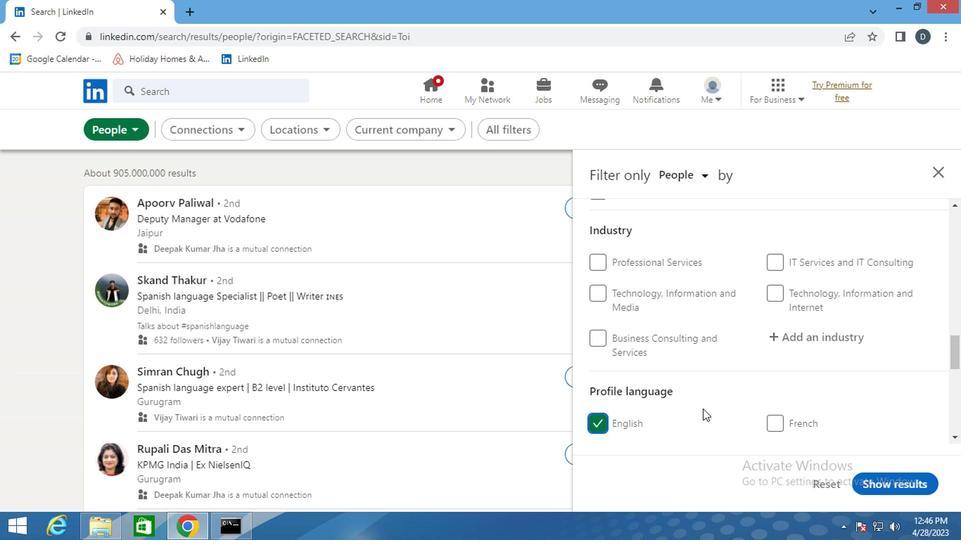
Action: Mouse scrolled (711, 405) with delta (0, 0)
Screenshot: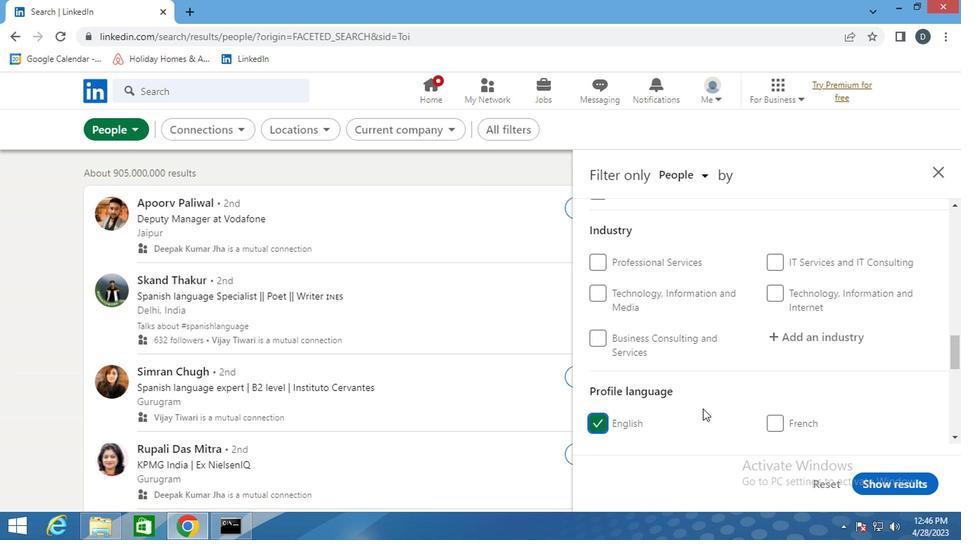 
Action: Mouse moved to (712, 405)
Screenshot: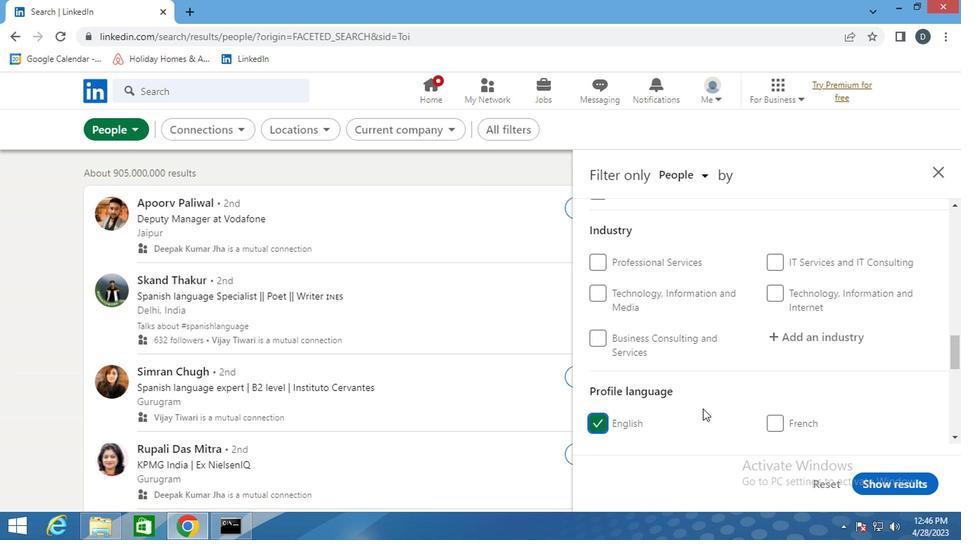 
Action: Mouse scrolled (712, 405) with delta (0, 0)
Screenshot: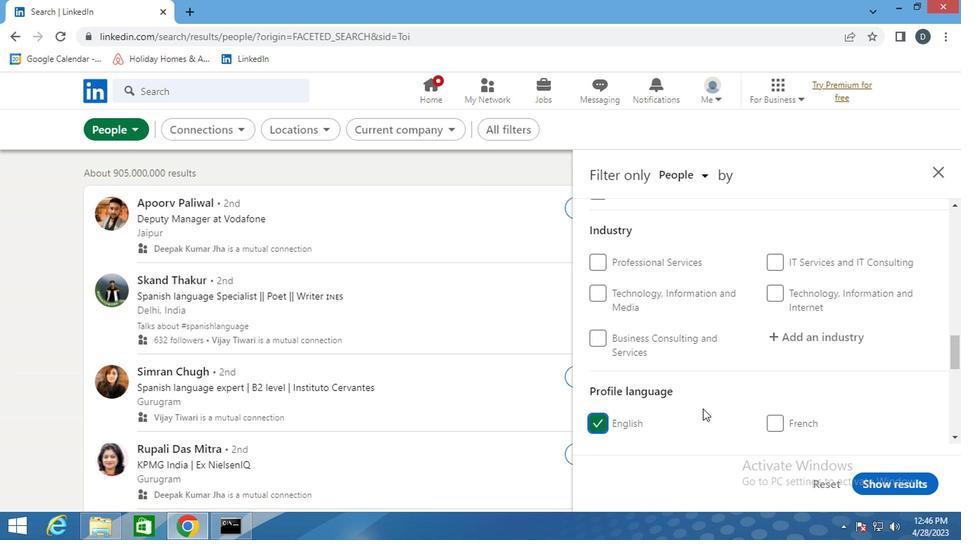 
Action: Mouse scrolled (712, 405) with delta (0, 0)
Screenshot: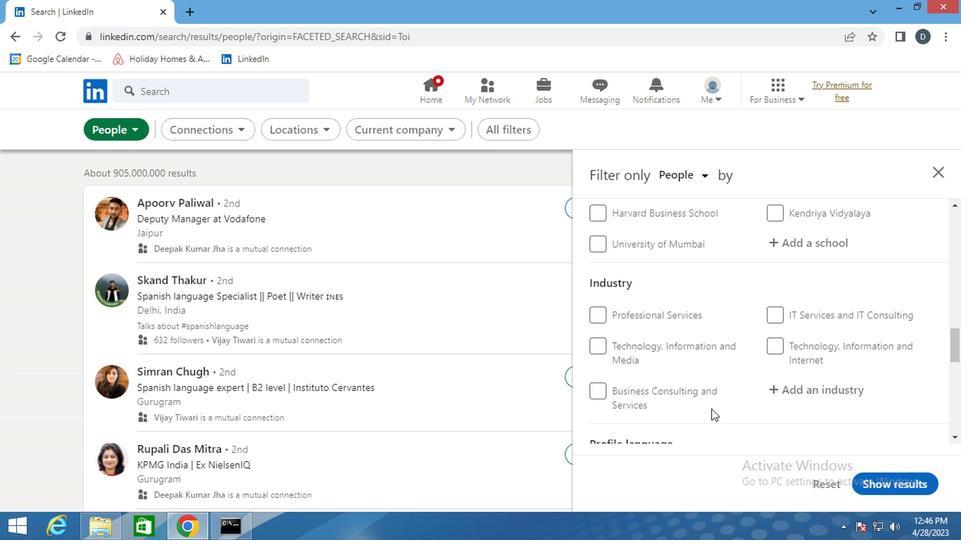
Action: Mouse scrolled (712, 405) with delta (0, 0)
Screenshot: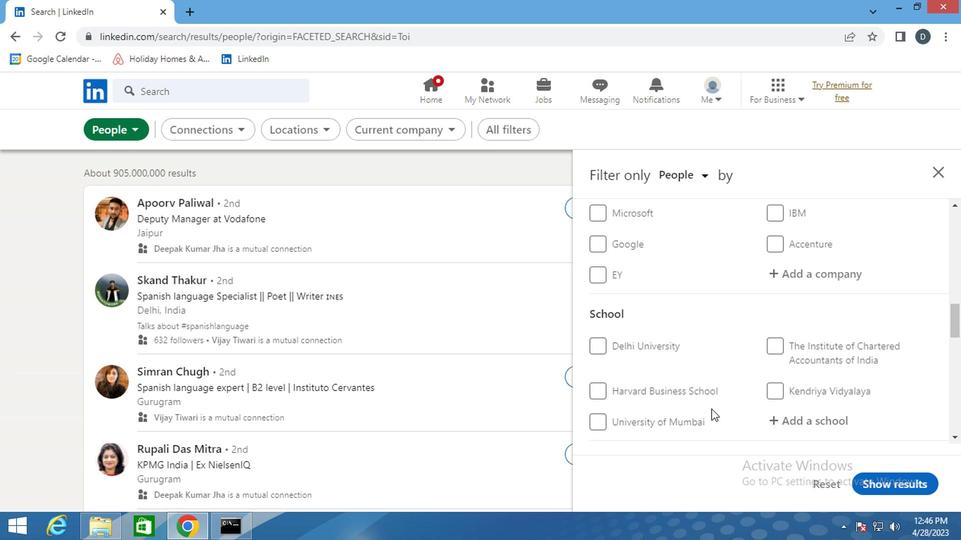 
Action: Mouse moved to (722, 402)
Screenshot: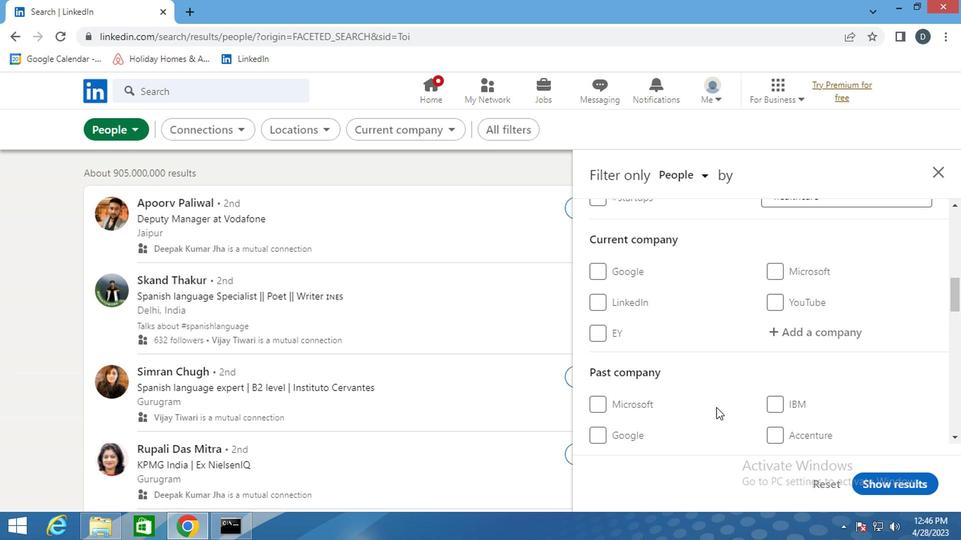 
Action: Mouse scrolled (722, 402) with delta (0, 0)
Screenshot: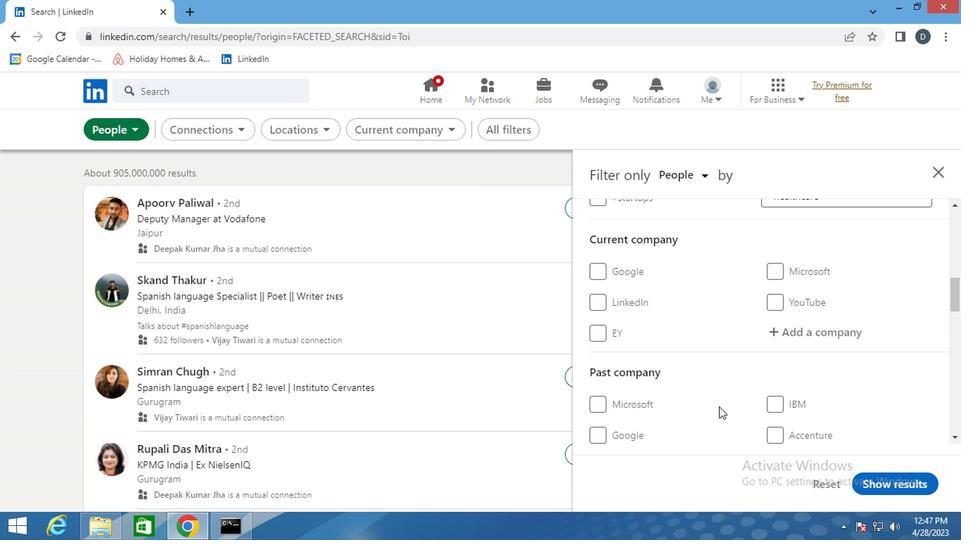 
Action: Mouse moved to (802, 397)
Screenshot: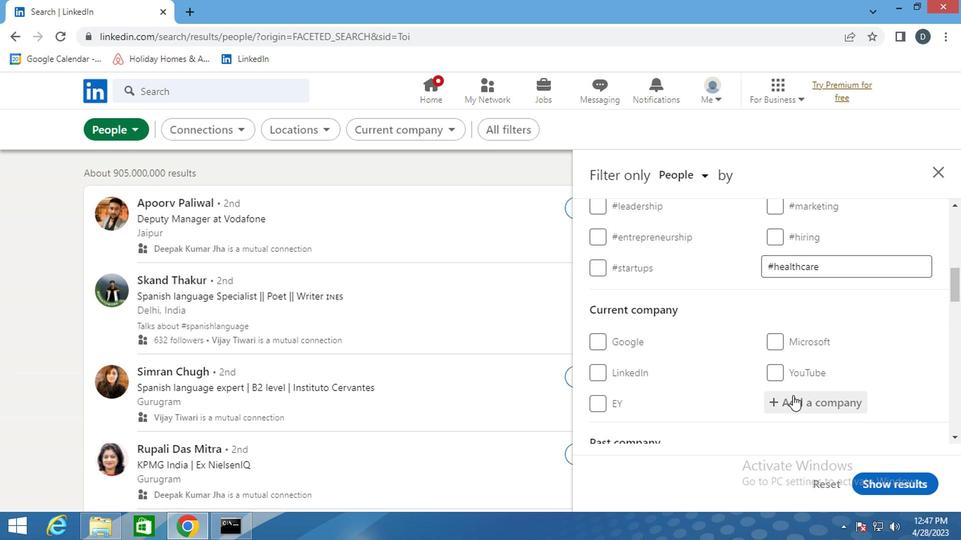 
Action: Mouse pressed left at (802, 397)
Screenshot: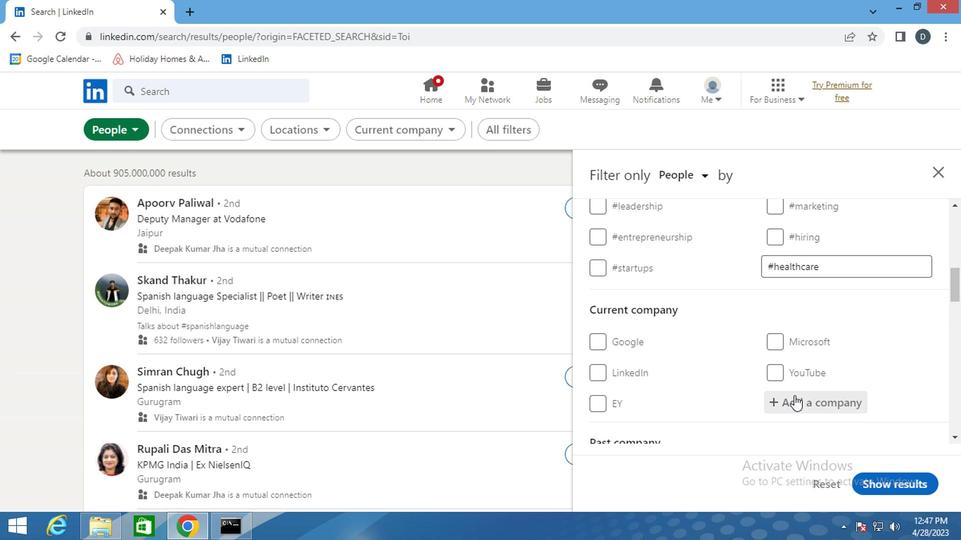 
Action: Mouse moved to (888, 360)
Screenshot: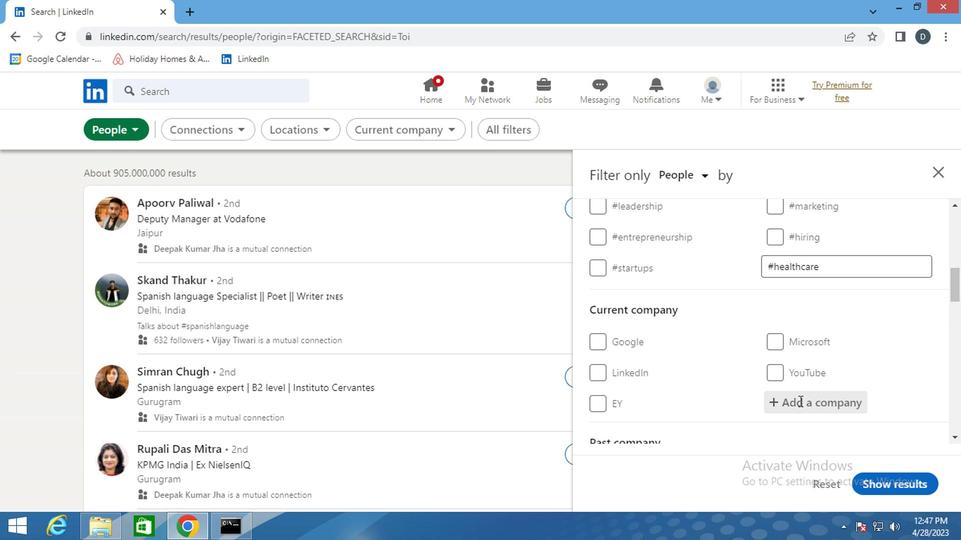 
Action: Mouse scrolled (888, 359) with delta (0, 0)
Screenshot: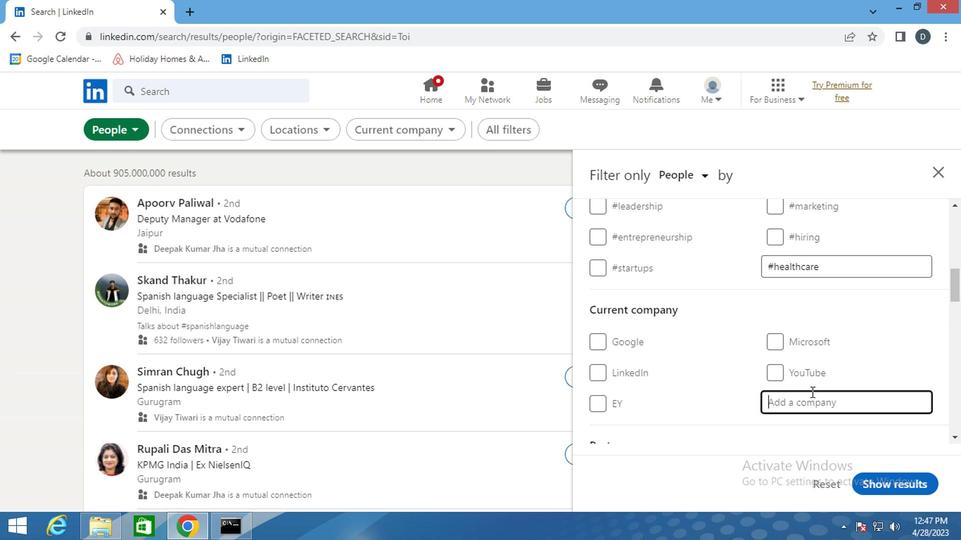 
Action: Key pressed <Key.shift><Key.shift><Key.shift>SPICEJET
Screenshot: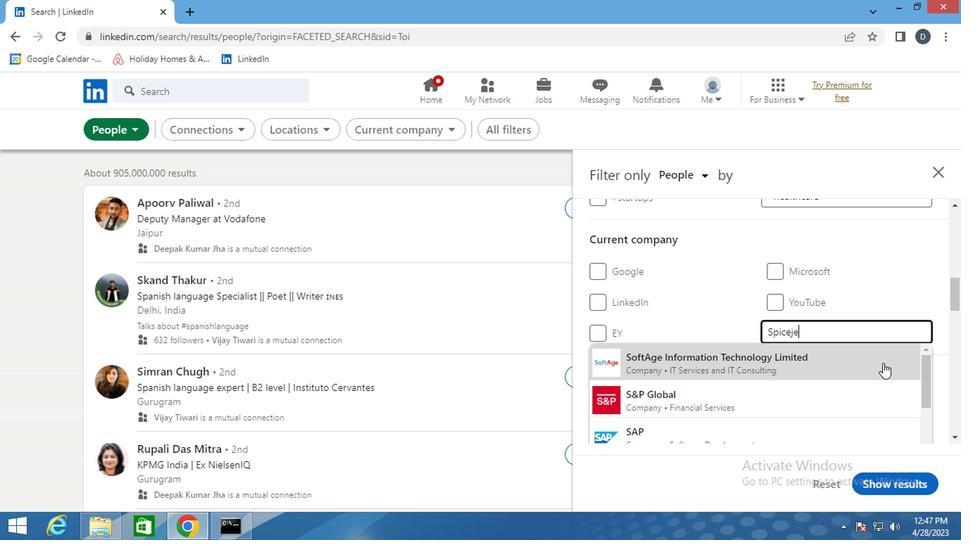 
Action: Mouse pressed left at (888, 360)
Screenshot: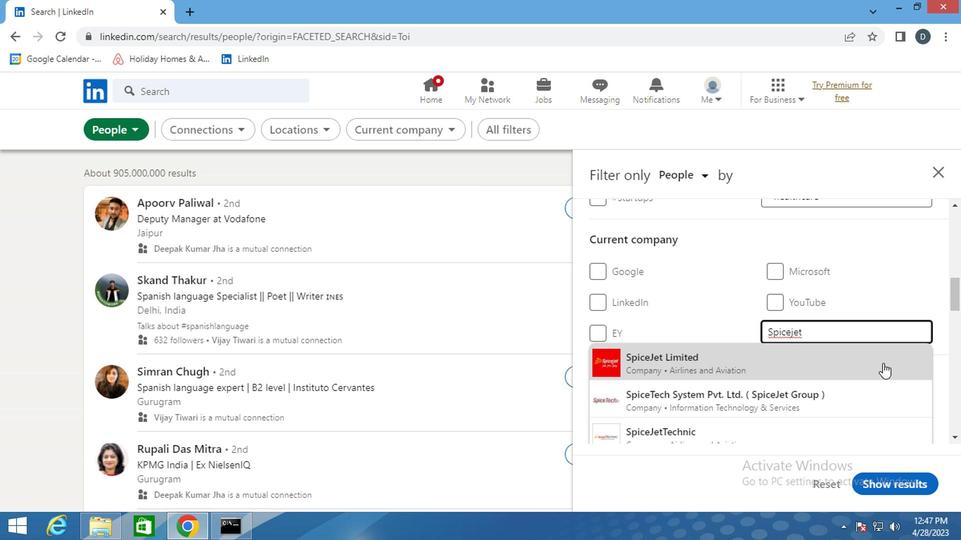 
Action: Mouse scrolled (888, 359) with delta (0, 0)
Screenshot: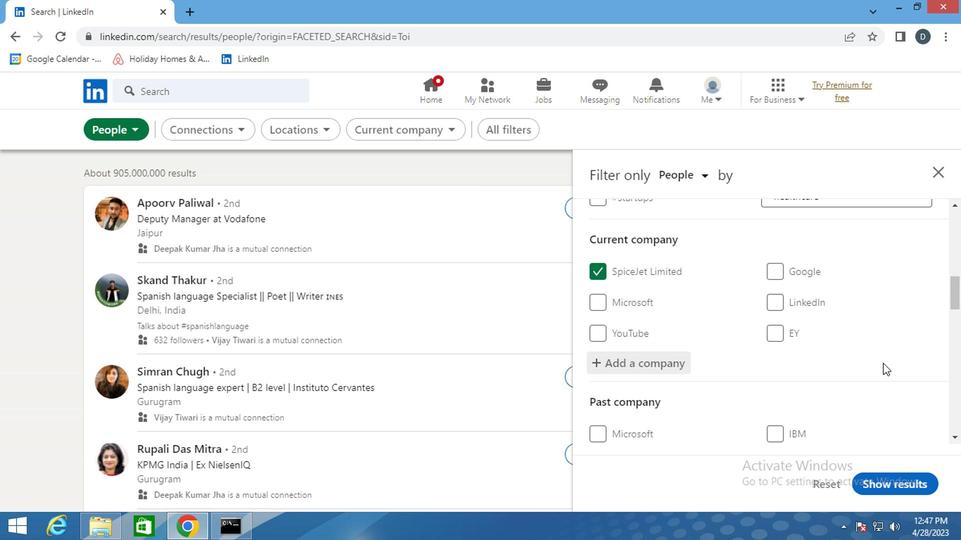 
Action: Mouse scrolled (888, 359) with delta (0, 0)
Screenshot: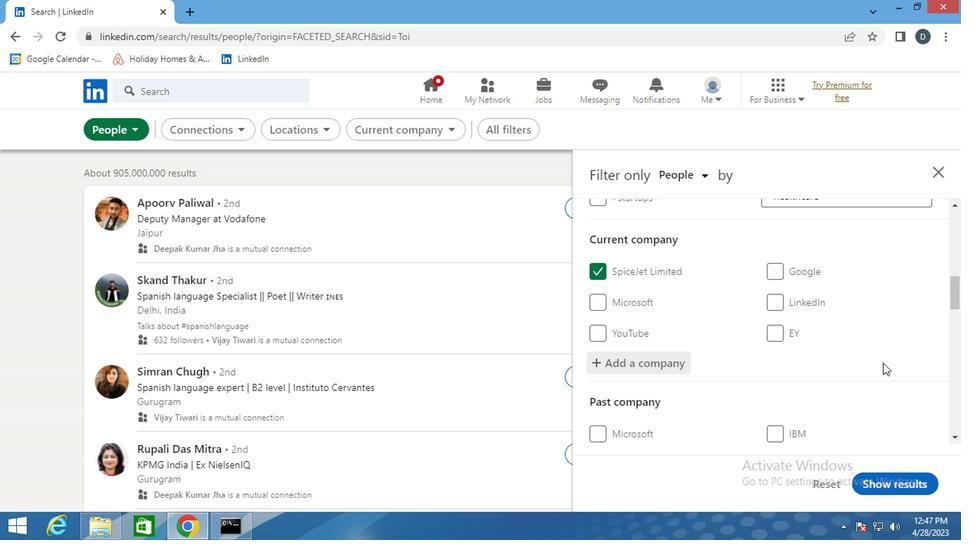 
Action: Mouse scrolled (888, 359) with delta (0, 0)
Screenshot: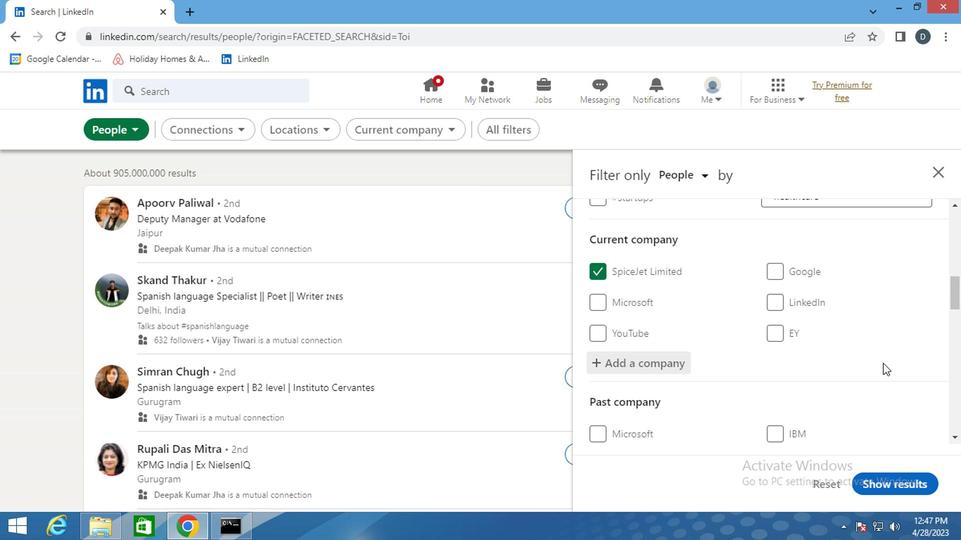 
Action: Mouse moved to (884, 354)
Screenshot: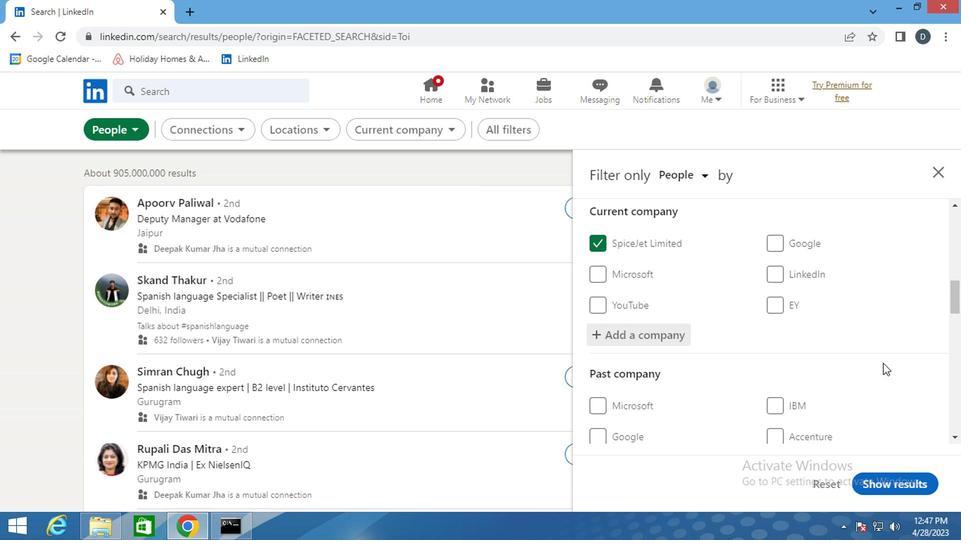 
Action: Mouse scrolled (884, 353) with delta (0, -1)
Screenshot: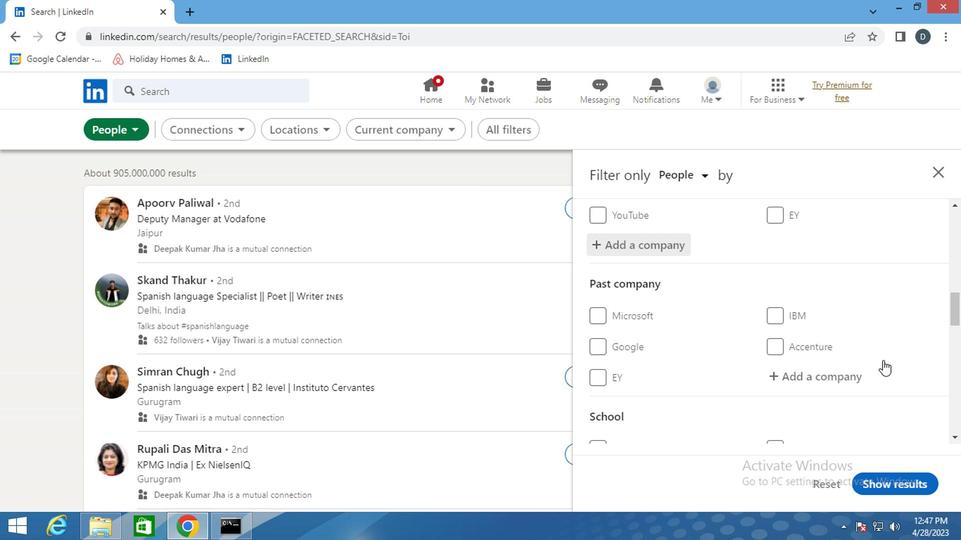 
Action: Mouse moved to (842, 354)
Screenshot: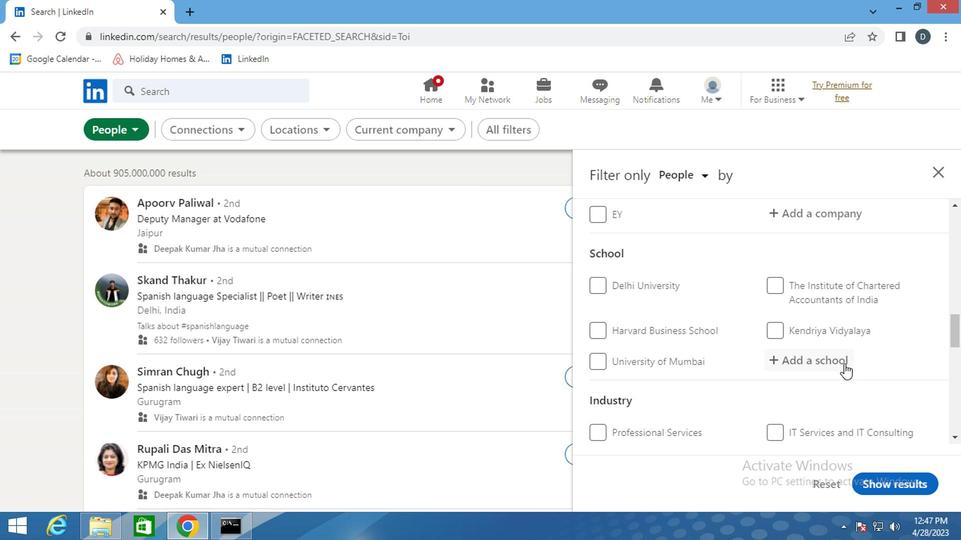 
Action: Mouse pressed left at (842, 354)
Screenshot: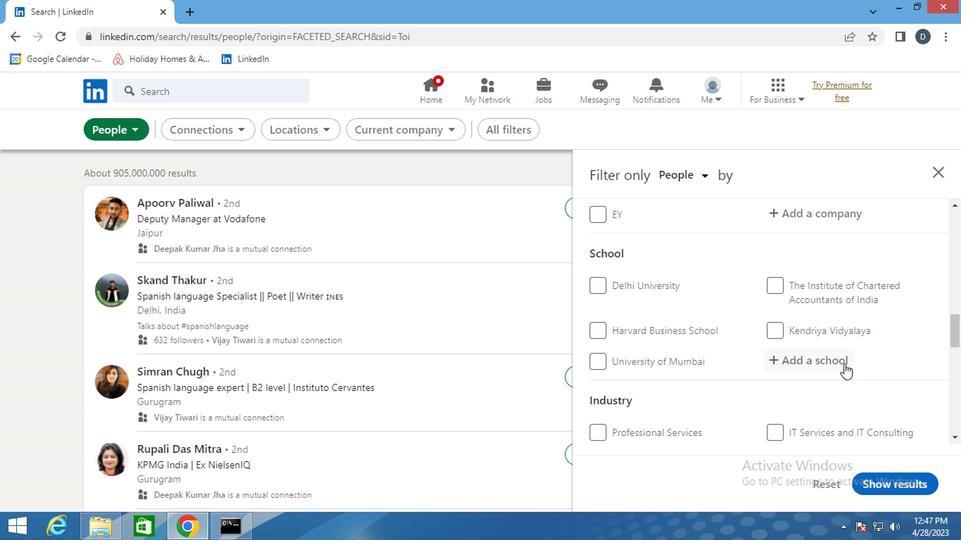 
Action: Key pressed <Key.shift>GEETANJALI
Screenshot: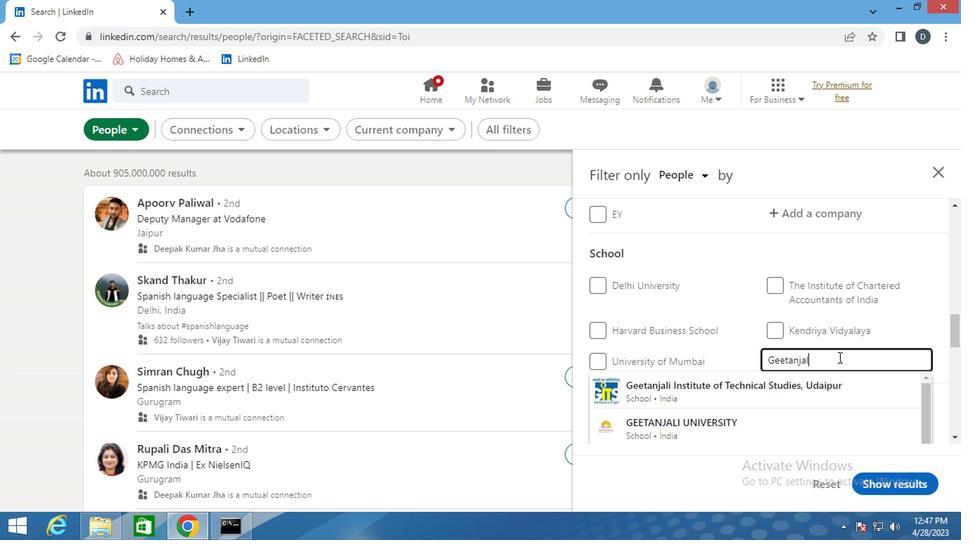 
Action: Mouse moved to (854, 388)
Screenshot: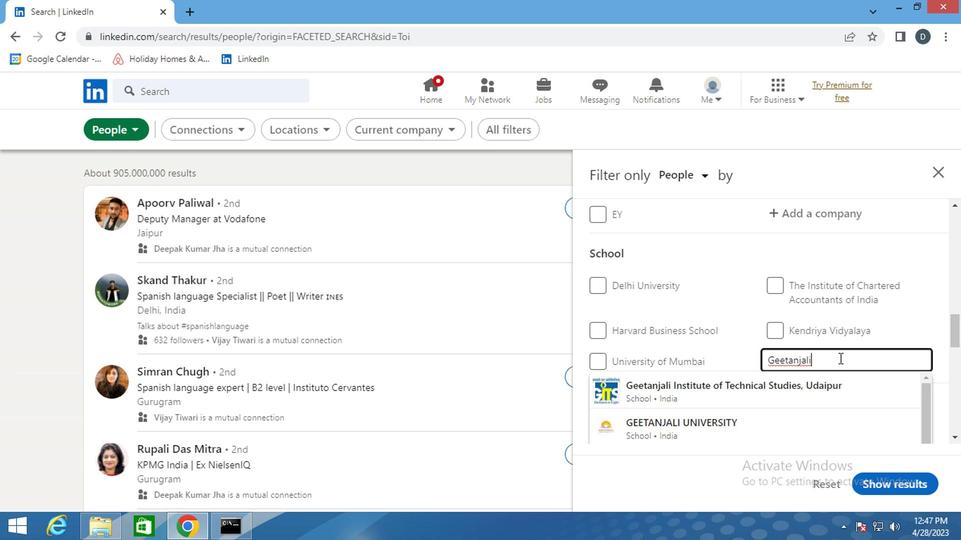 
Action: Mouse pressed left at (854, 388)
Screenshot: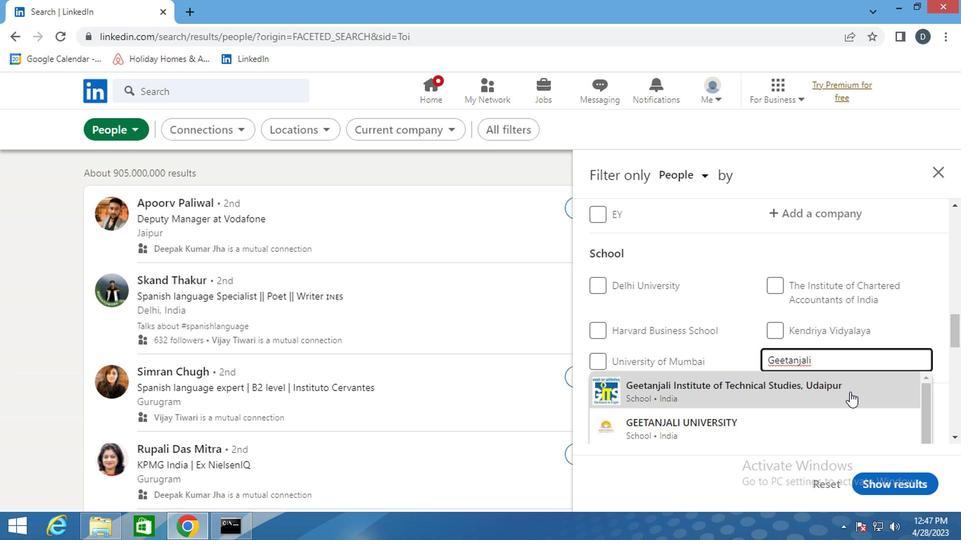 
Action: Mouse moved to (828, 375)
Screenshot: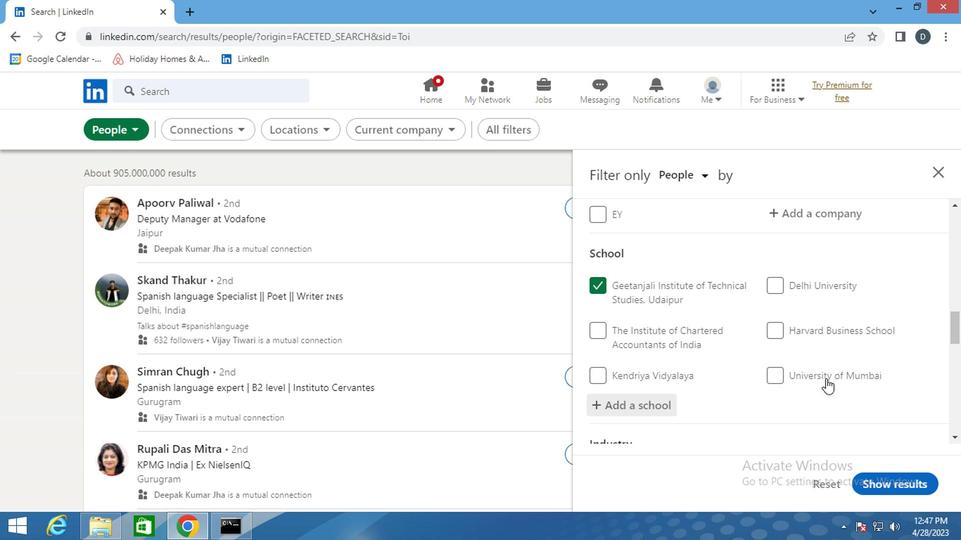 
Action: Mouse scrolled (828, 374) with delta (0, 0)
Screenshot: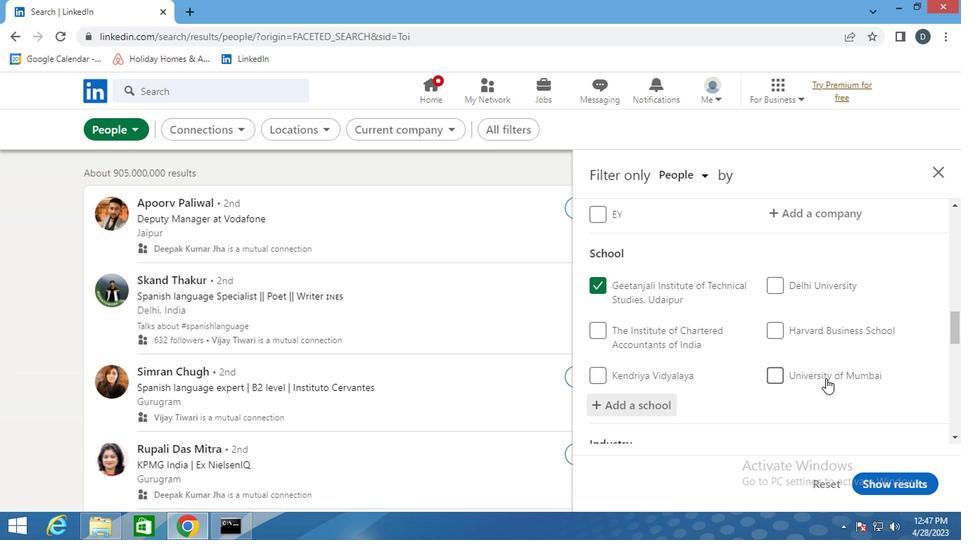
Action: Mouse scrolled (828, 374) with delta (0, 0)
Screenshot: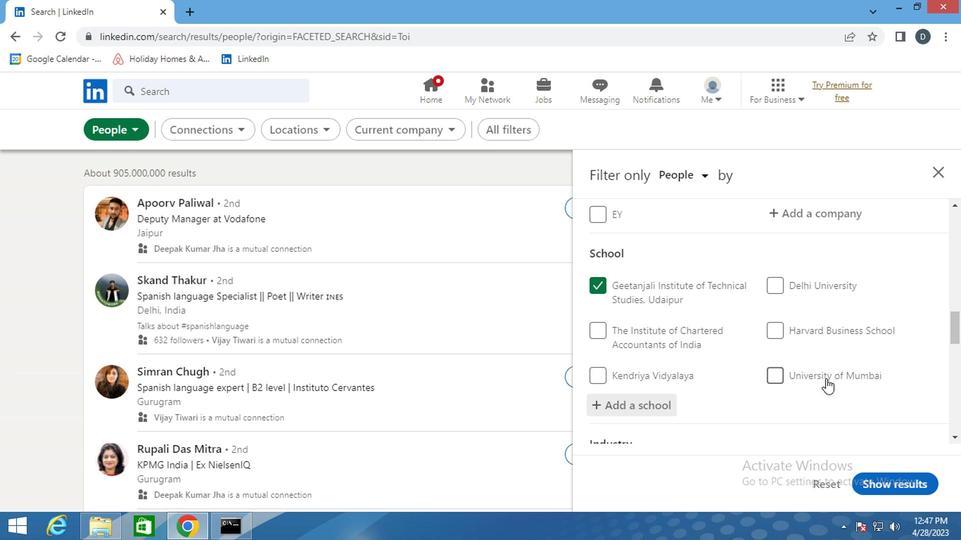 
Action: Mouse scrolled (828, 374) with delta (0, 0)
Screenshot: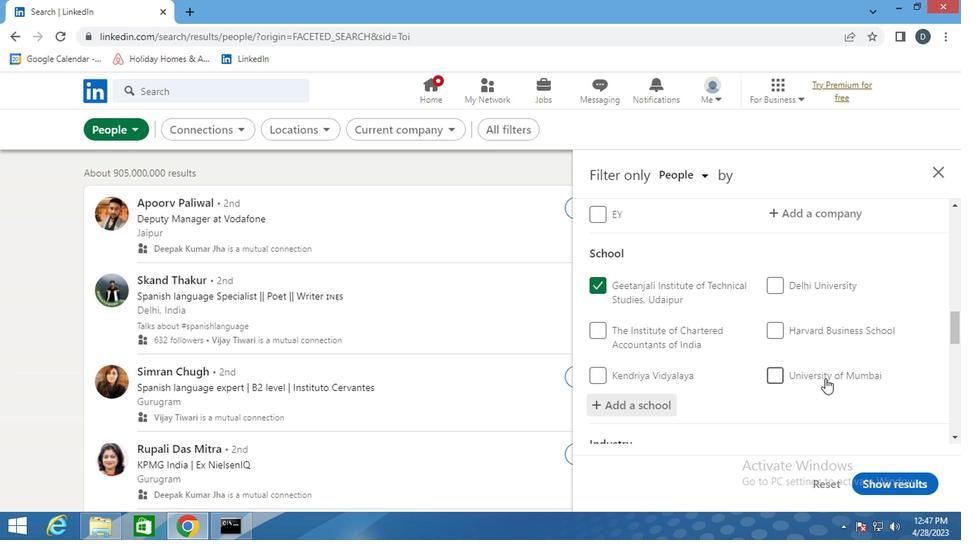 
Action: Mouse moved to (812, 335)
Screenshot: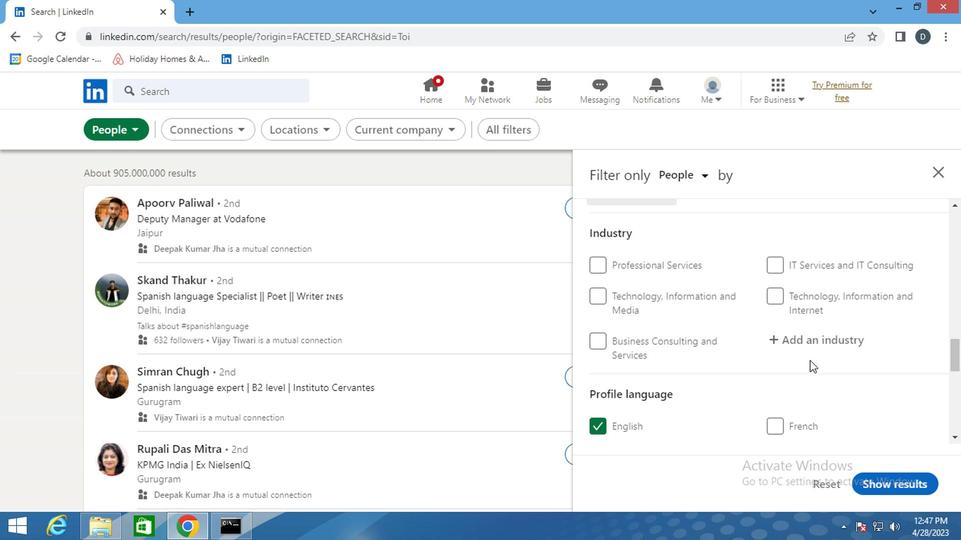 
Action: Mouse pressed left at (812, 335)
Screenshot: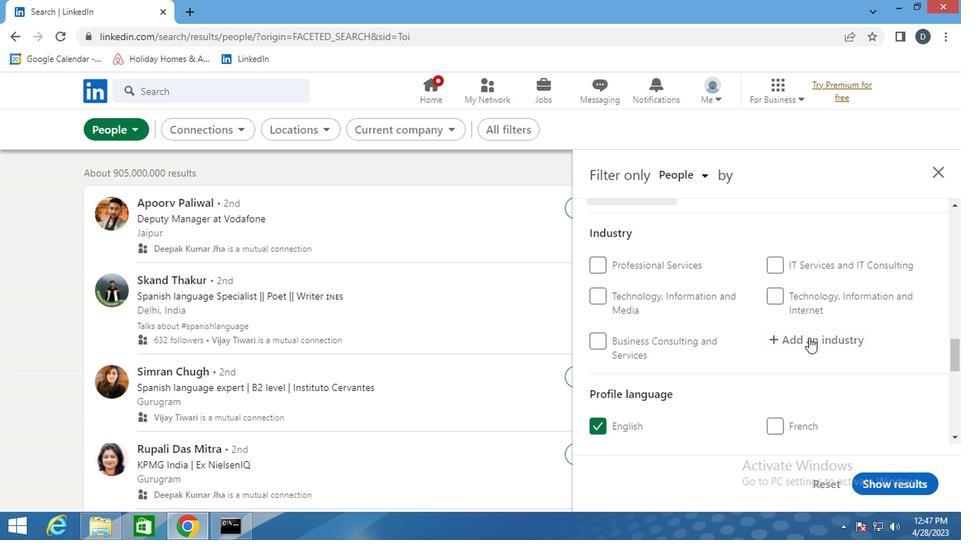 
Action: Key pressed <Key.shift>NON<Key.space><Key.shift>PROFIT<Key.down><Key.enter>
Screenshot: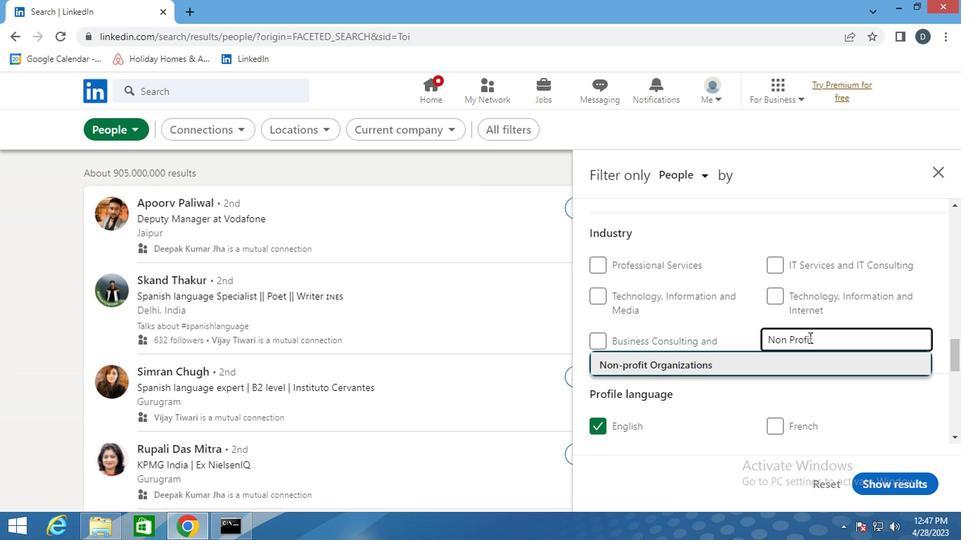 
Action: Mouse moved to (829, 327)
Screenshot: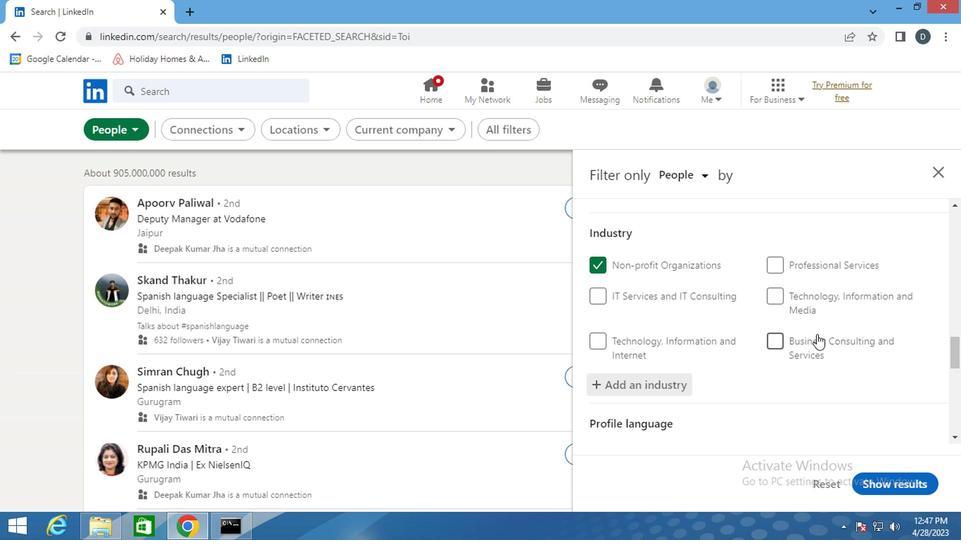 
Action: Mouse scrolled (829, 327) with delta (0, 0)
Screenshot: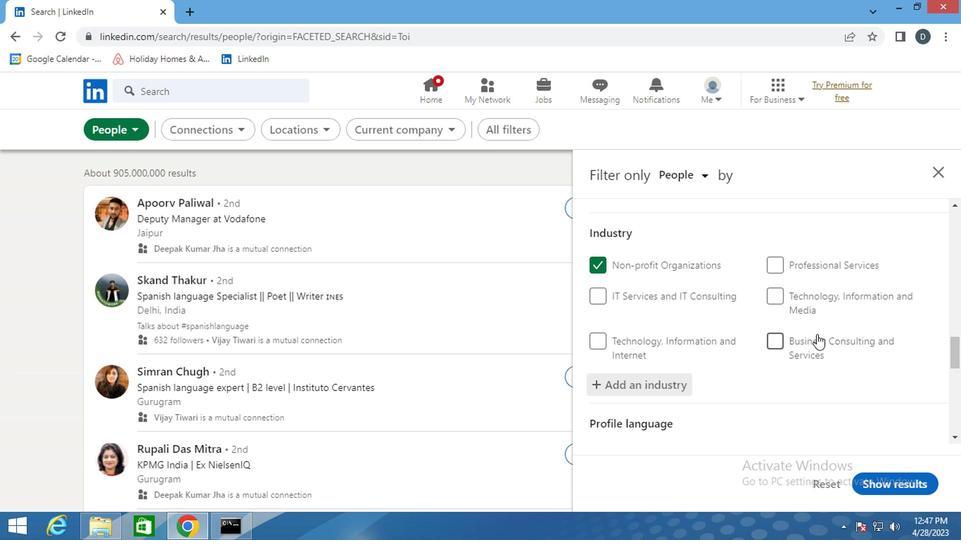 
Action: Mouse scrolled (829, 327) with delta (0, 0)
Screenshot: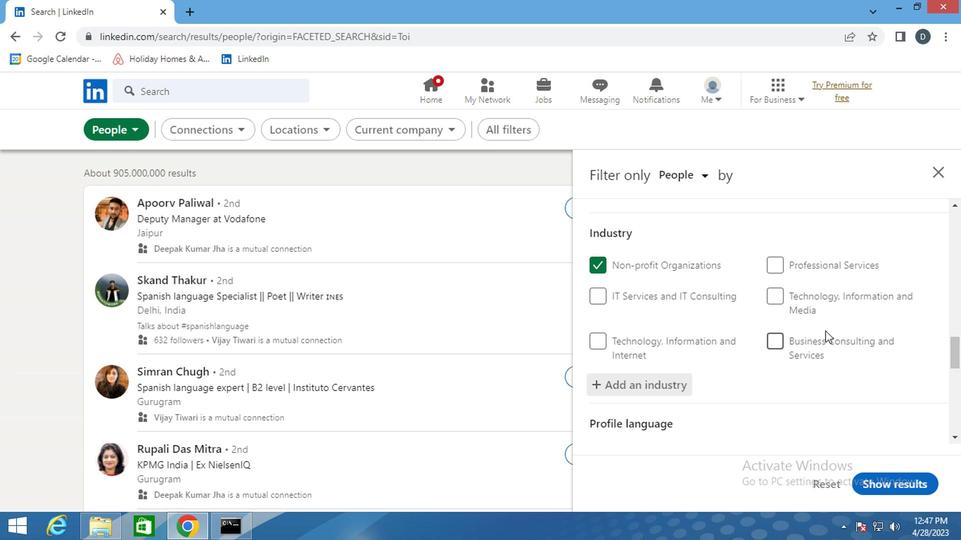
Action: Mouse moved to (829, 327)
Screenshot: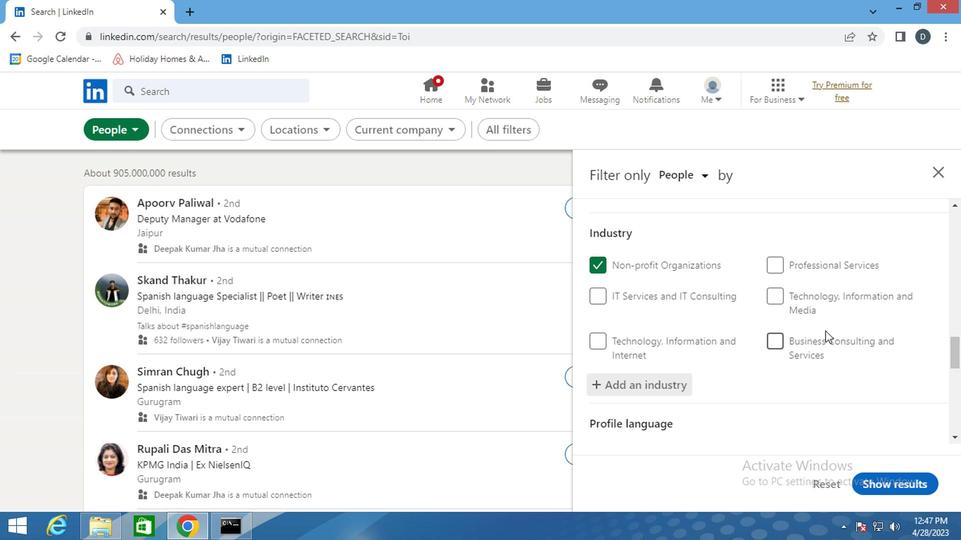 
Action: Mouse scrolled (829, 327) with delta (0, 0)
Screenshot: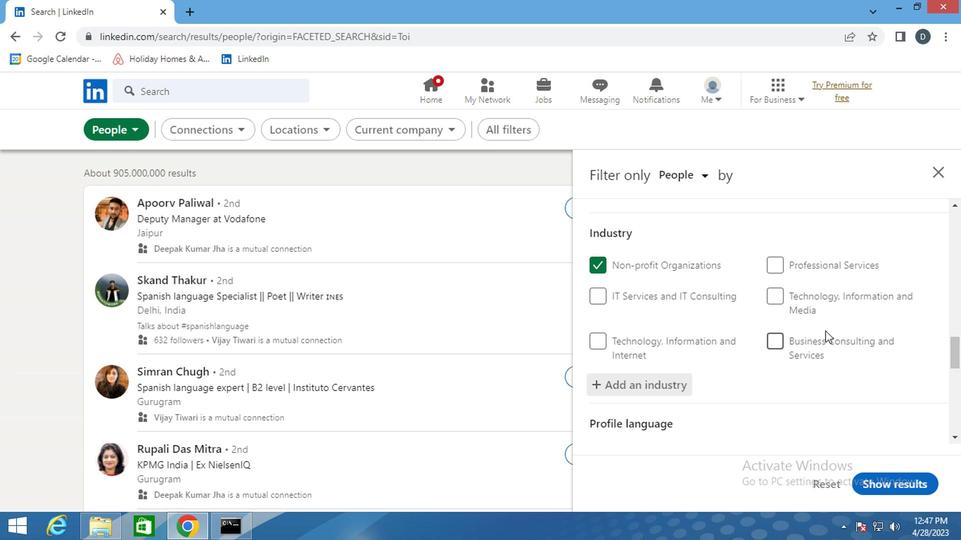 
Action: Mouse scrolled (829, 327) with delta (0, 0)
Screenshot: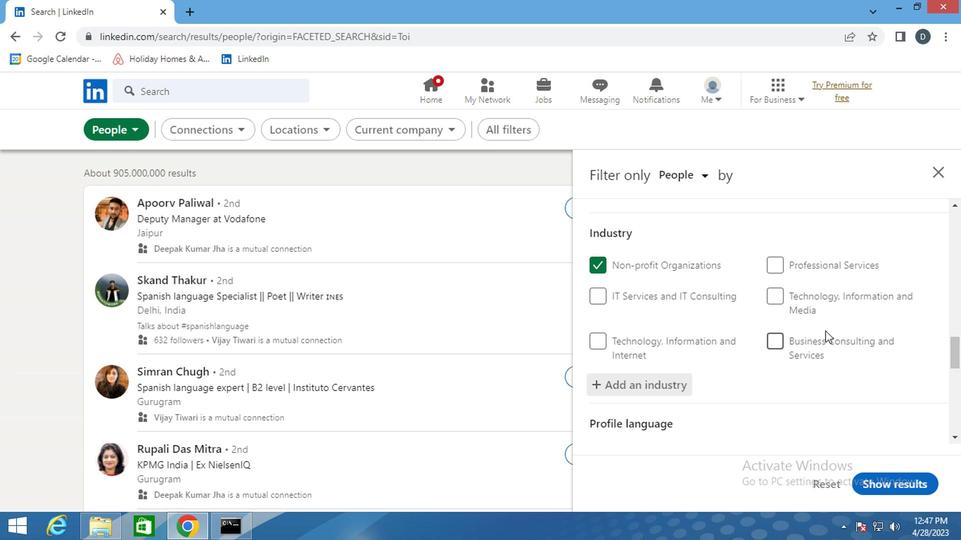 
Action: Mouse moved to (785, 311)
Screenshot: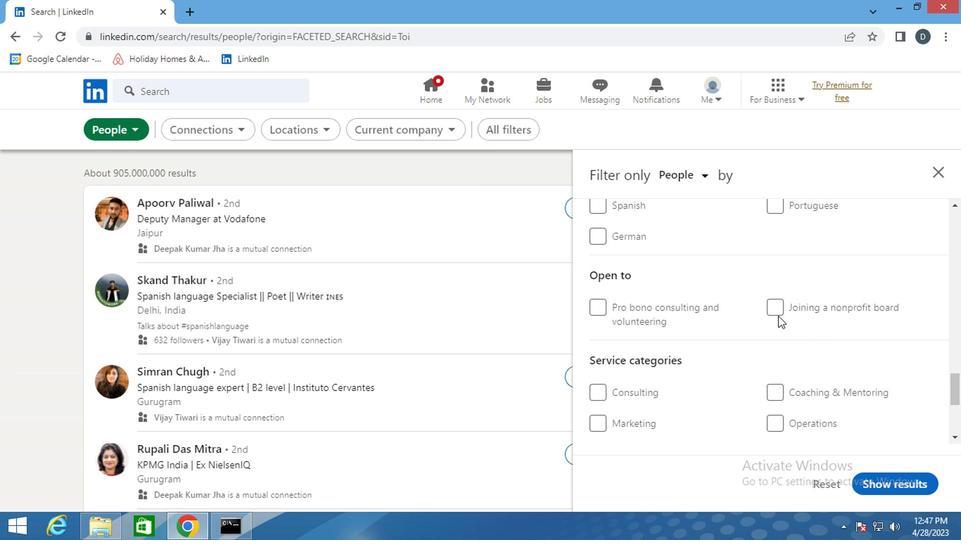 
Action: Mouse scrolled (785, 312) with delta (0, 1)
Screenshot: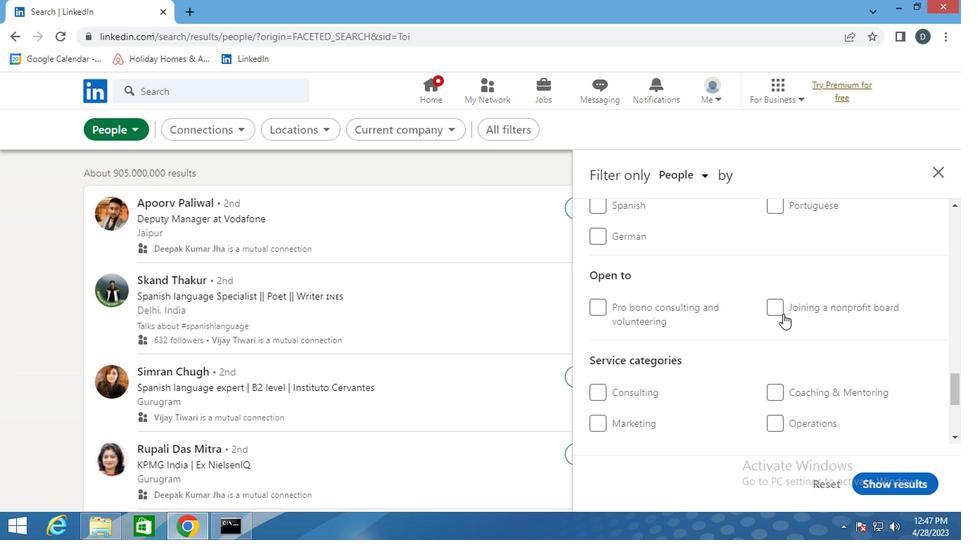 
Action: Mouse moved to (787, 311)
Screenshot: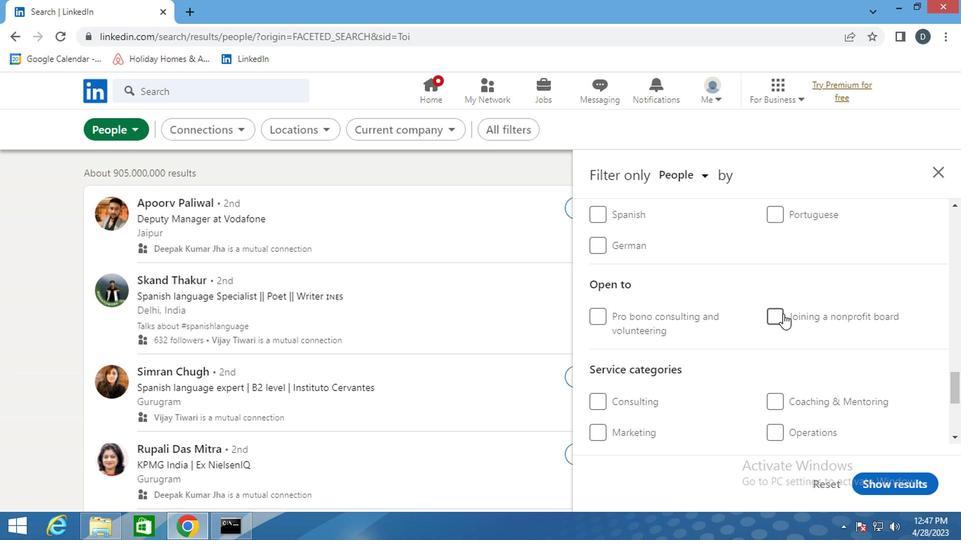 
Action: Mouse scrolled (787, 312) with delta (0, 1)
Screenshot: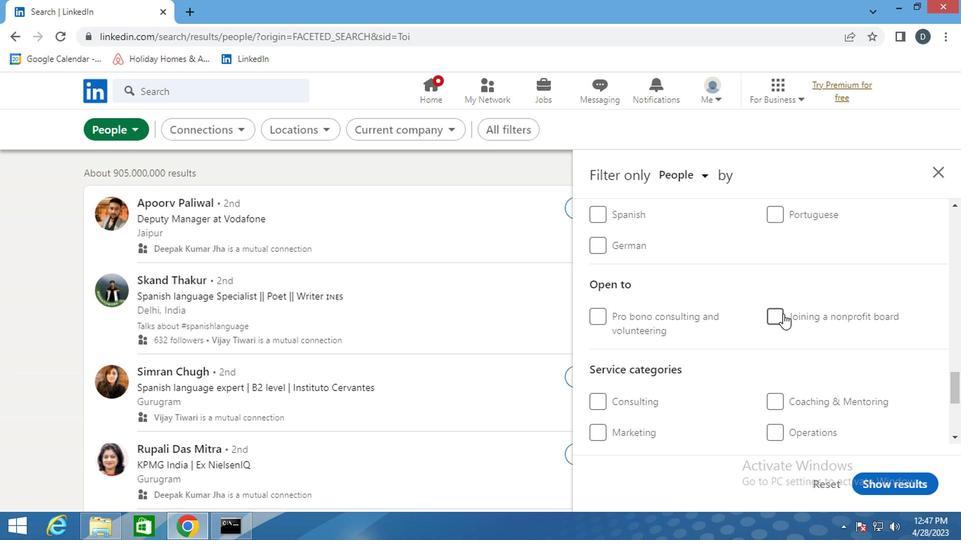 
Action: Mouse moved to (788, 311)
Screenshot: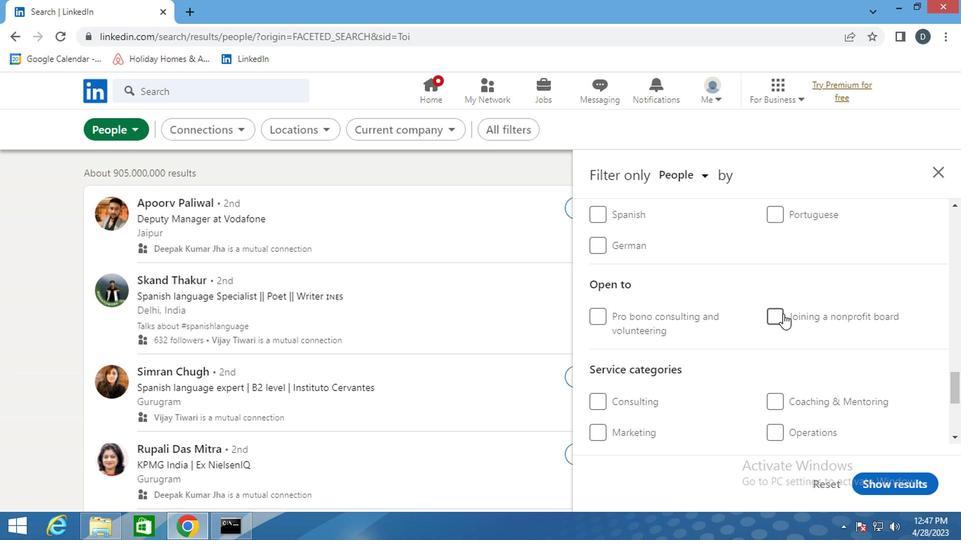 
Action: Mouse scrolled (788, 310) with delta (0, 0)
Screenshot: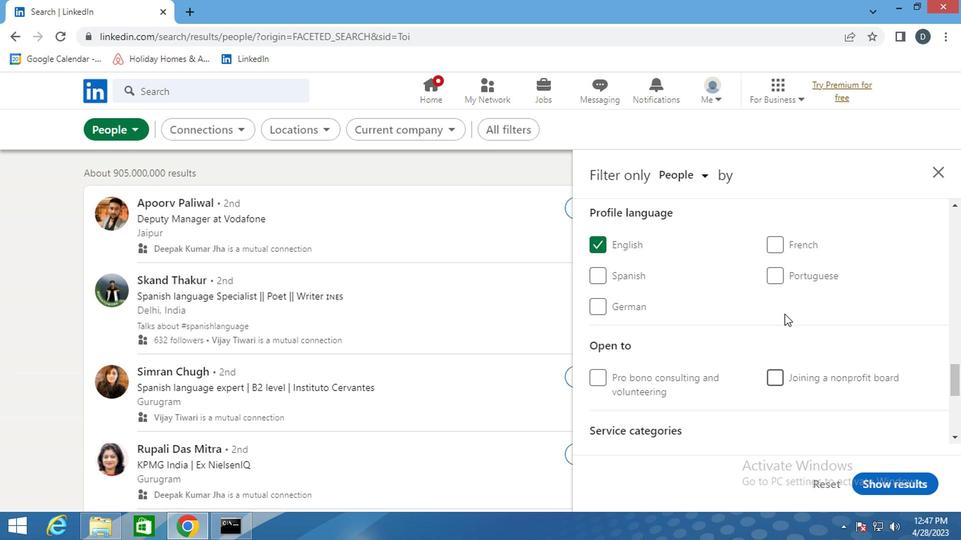 
Action: Mouse scrolled (788, 310) with delta (0, 0)
Screenshot: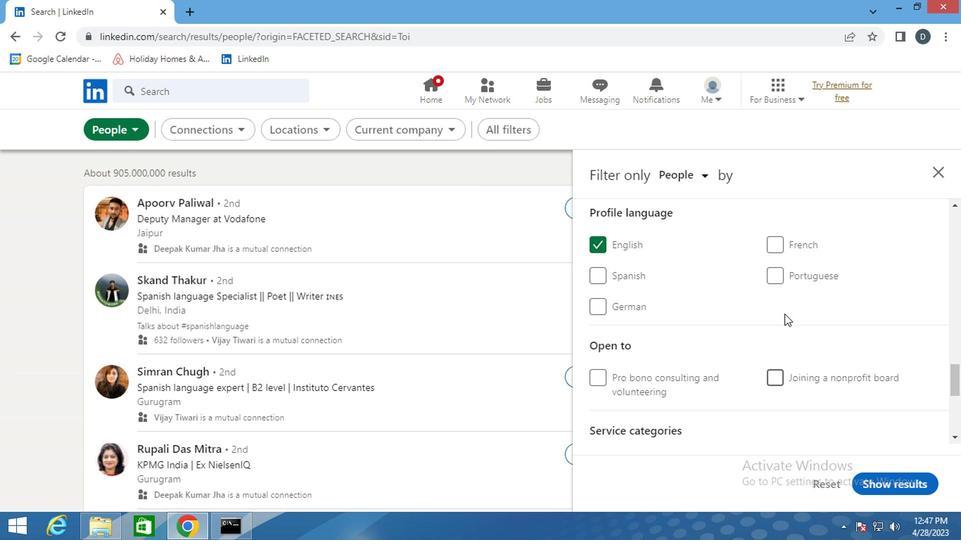 
Action: Mouse scrolled (788, 310) with delta (0, 0)
Screenshot: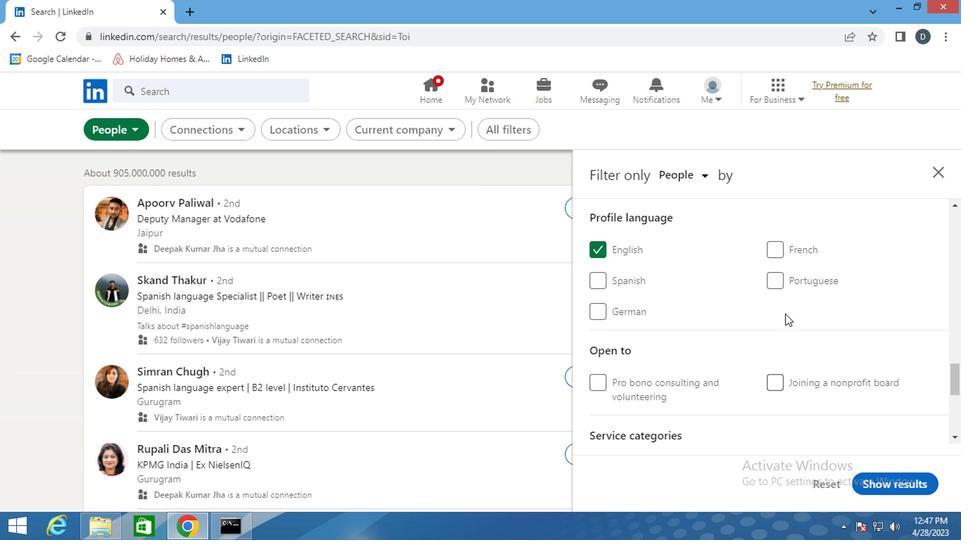 
Action: Mouse moved to (788, 312)
Screenshot: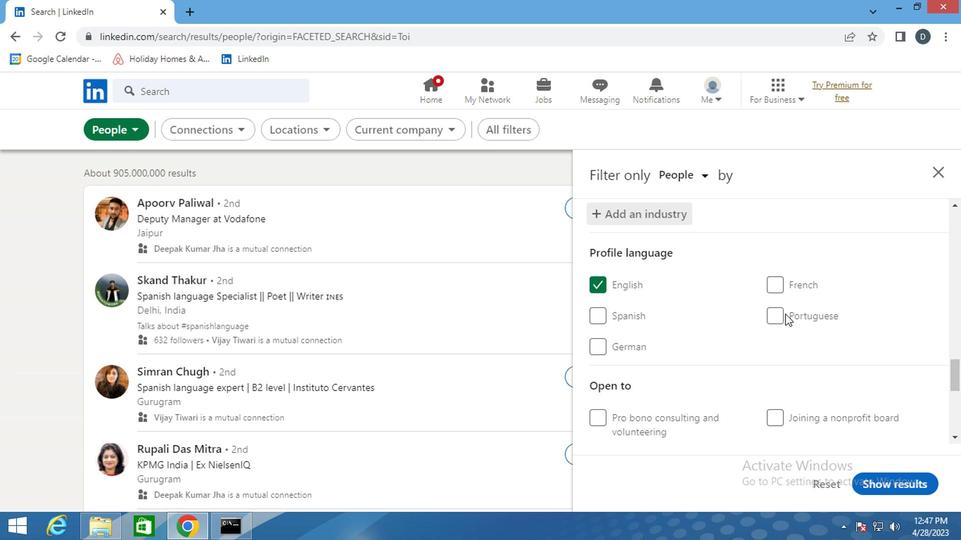 
Action: Mouse scrolled (788, 311) with delta (0, -1)
Screenshot: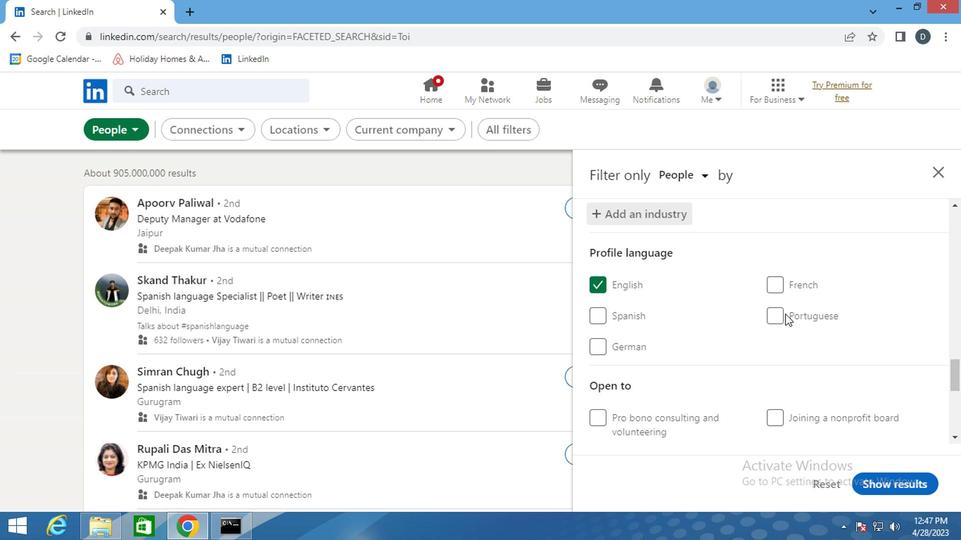 
Action: Mouse moved to (795, 320)
Screenshot: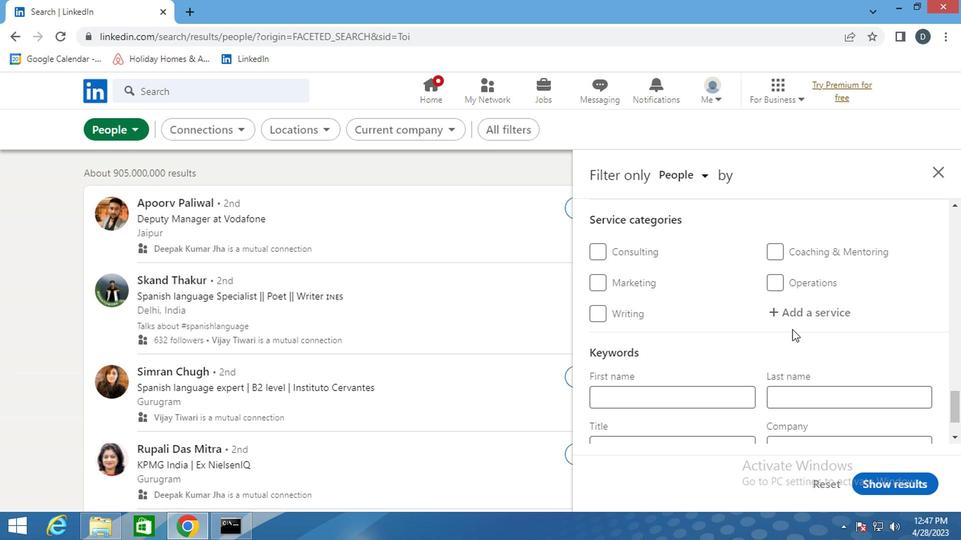 
Action: Mouse pressed left at (795, 320)
Screenshot: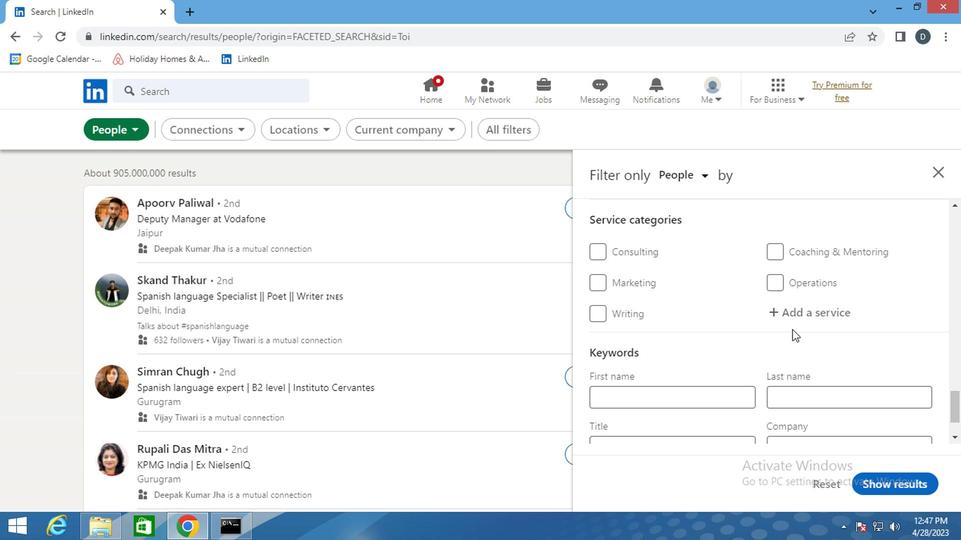 
Action: Key pressed <Key.shift>RELOC
Screenshot: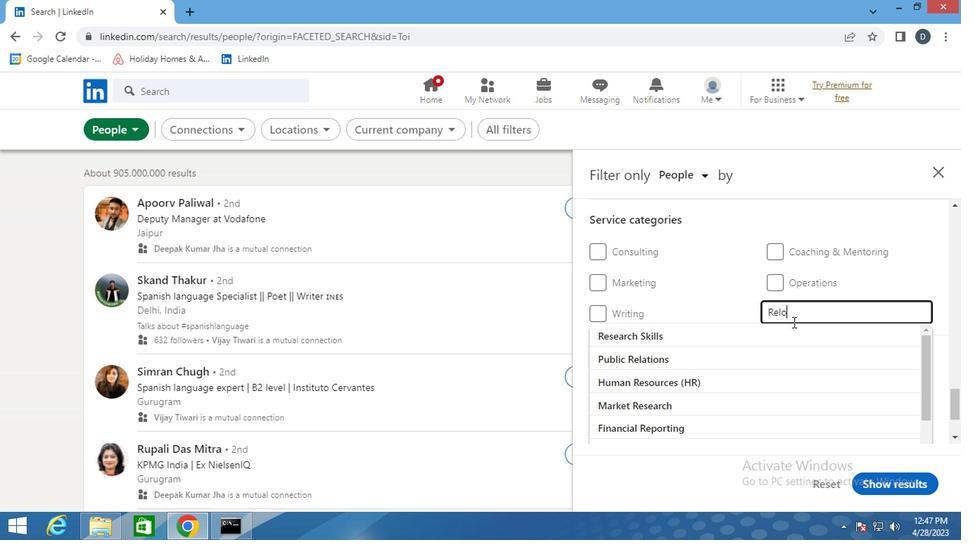 
Action: Mouse moved to (794, 327)
Screenshot: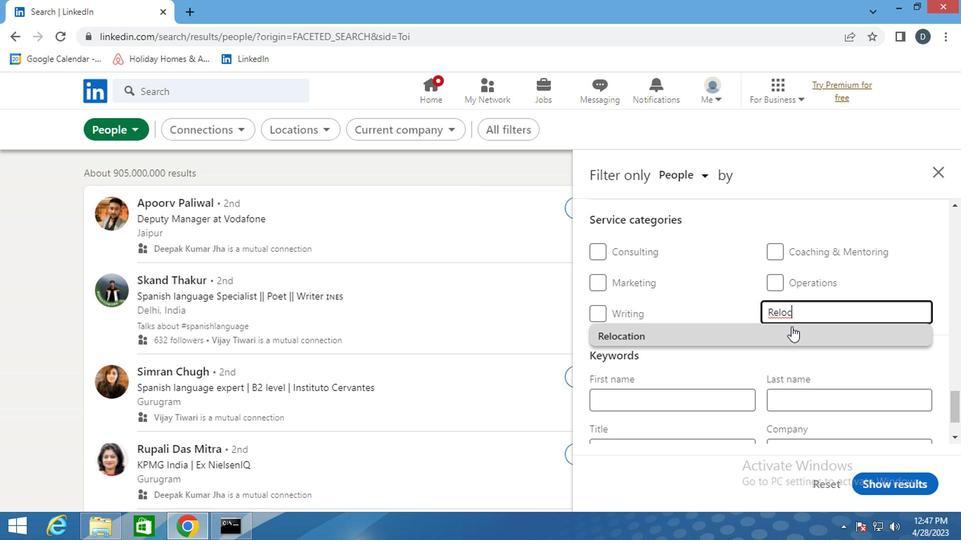 
Action: Mouse pressed left at (794, 327)
Screenshot: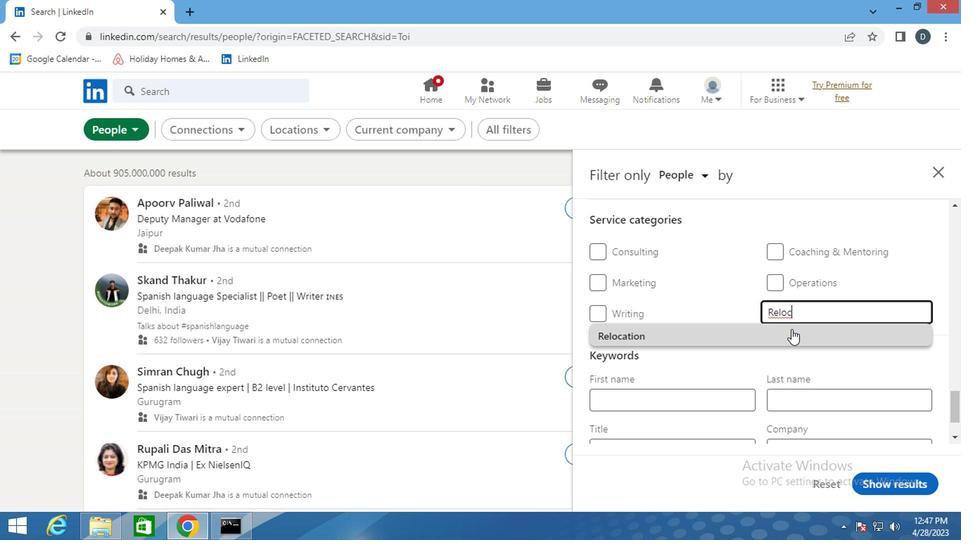
Action: Mouse moved to (793, 327)
Screenshot: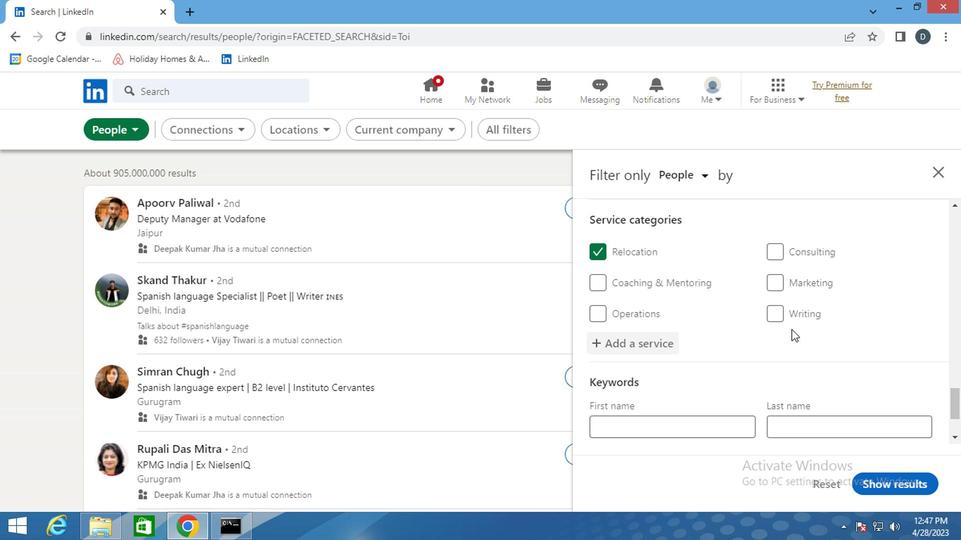 
Action: Mouse scrolled (793, 326) with delta (0, -1)
Screenshot: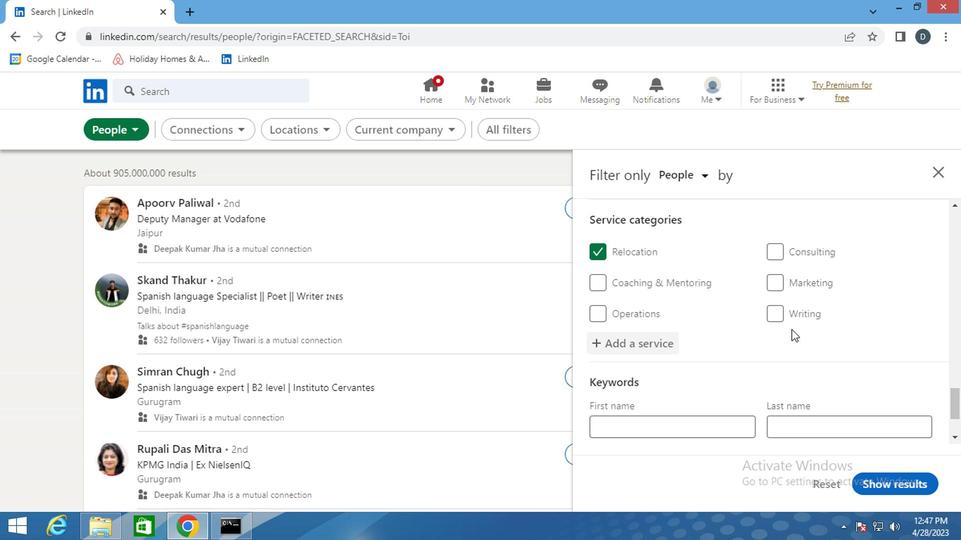 
Action: Mouse scrolled (793, 326) with delta (0, -1)
Screenshot: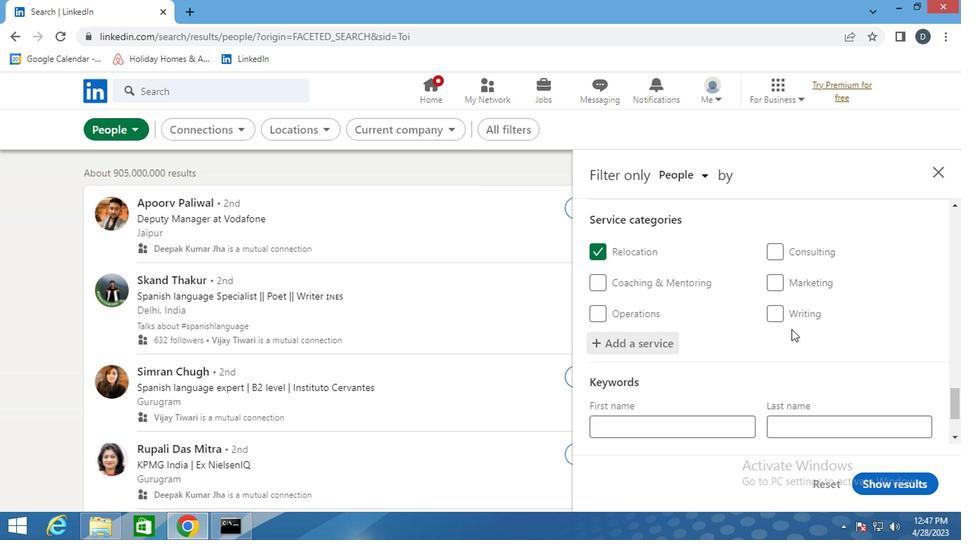 
Action: Mouse scrolled (793, 326) with delta (0, -1)
Screenshot: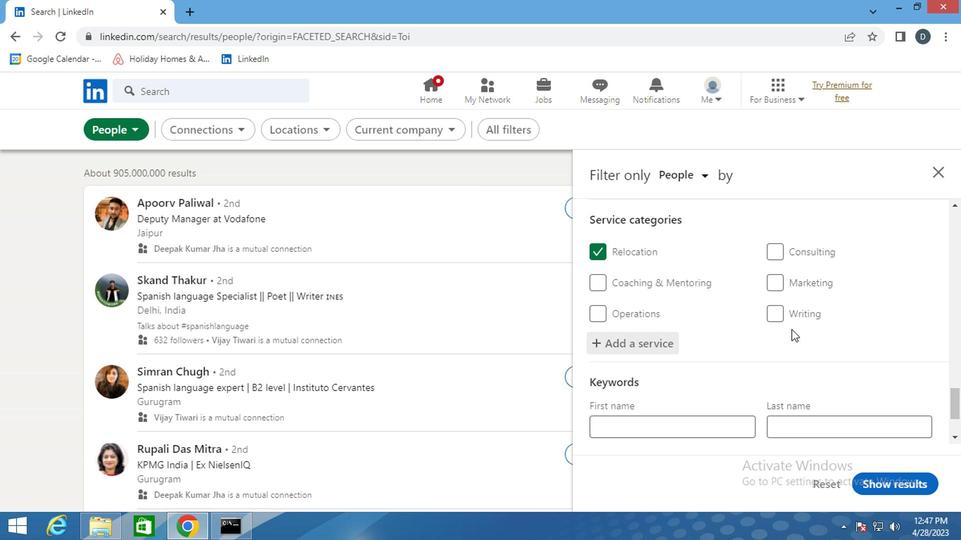 
Action: Mouse moved to (723, 371)
Screenshot: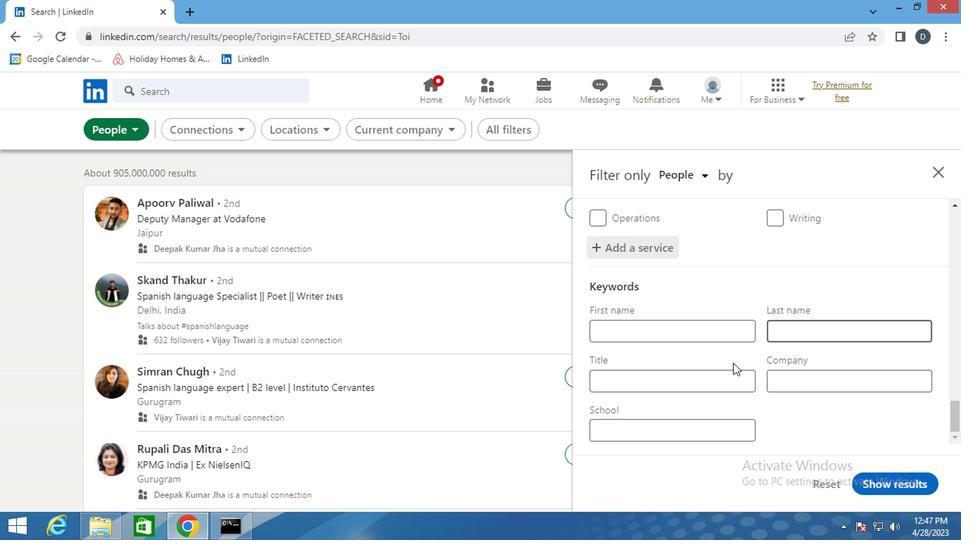 
Action: Mouse pressed left at (723, 371)
Screenshot: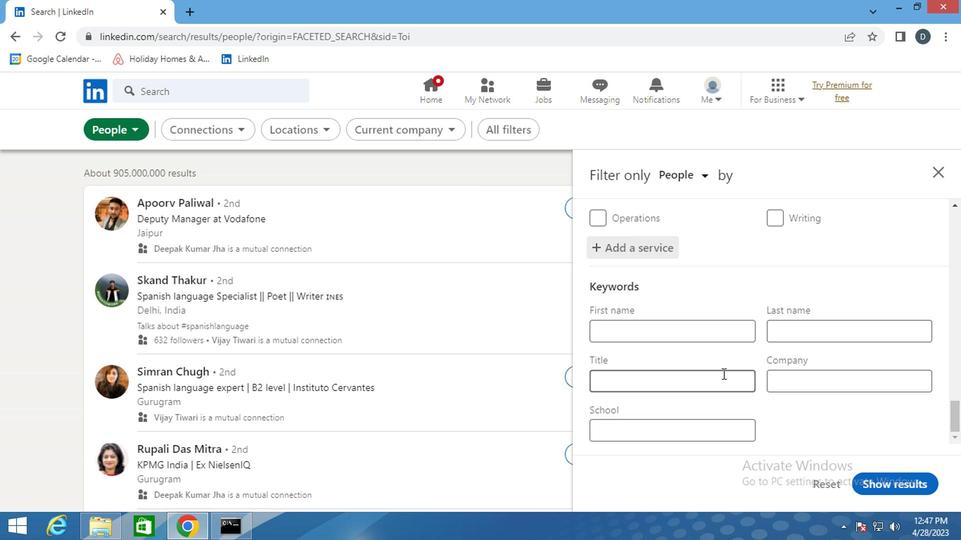 
Action: Key pressed <Key.shift>FILM<Key.space><Key.shift><Key.shift><Key.shift><Key.shift><Key.shift><Key.shift><Key.shift><Key.shift><Key.shift><Key.shift><Key.shift><Key.shift><Key.shift><Key.shift><Key.shift><Key.shift><Key.shift><Key.shift><Key.shift>CRITIC
Screenshot: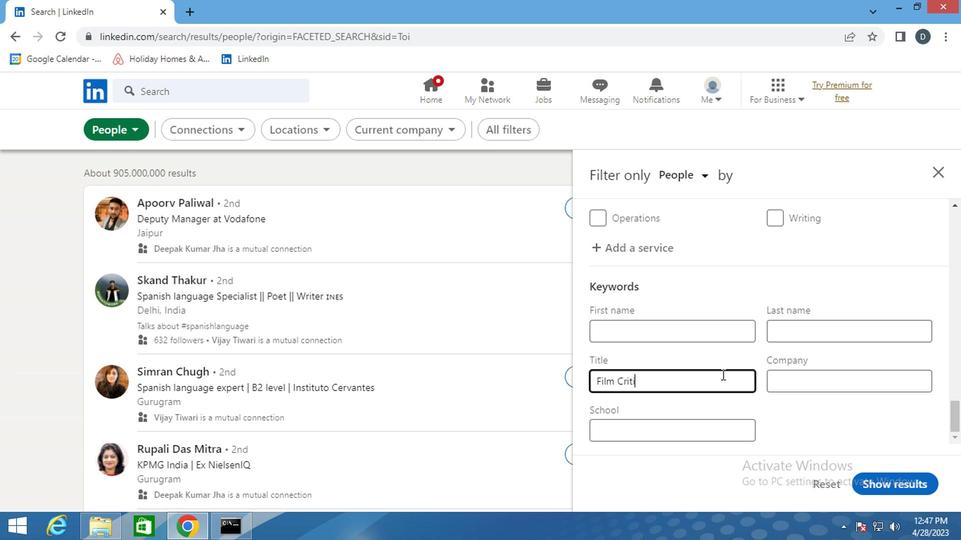 
Action: Mouse moved to (883, 476)
Screenshot: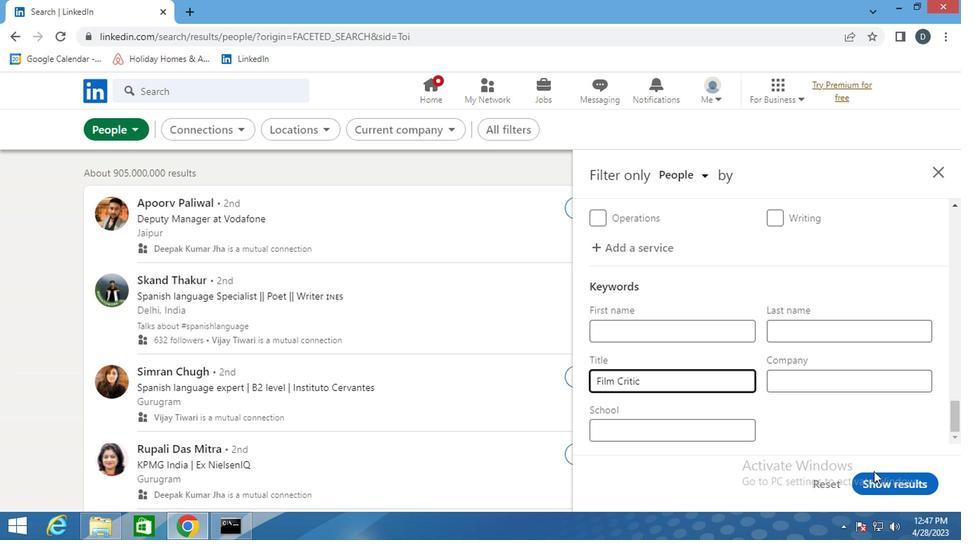 
Action: Mouse pressed left at (883, 476)
Screenshot: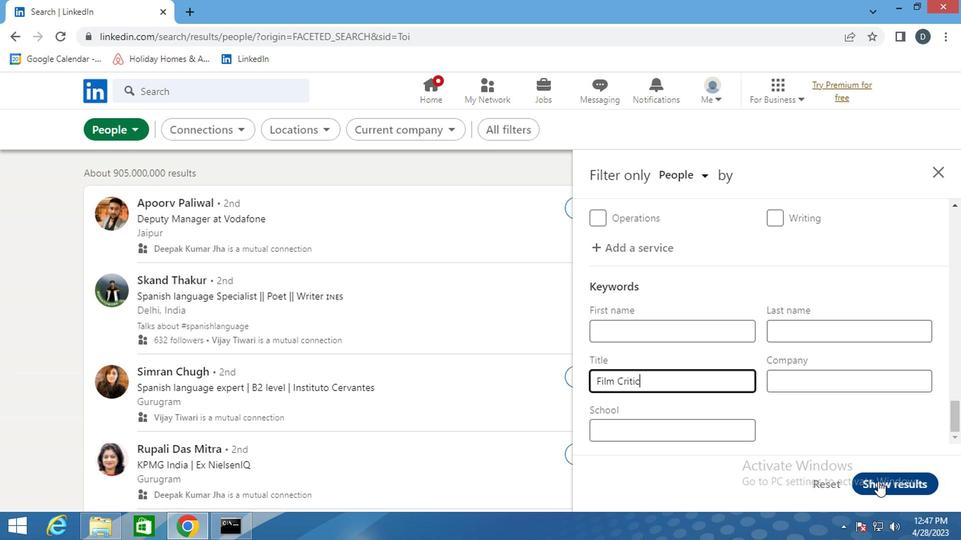 
Action: Mouse moved to (852, 416)
Screenshot: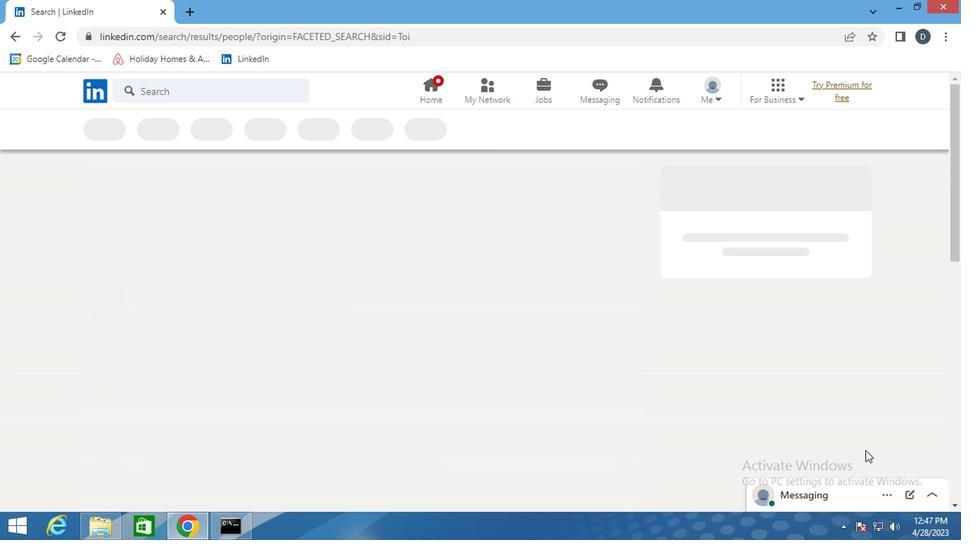 
